 Task: Arrange a 3-hour wilderness survival and camping skills workshop for outdoor enthusiasts.
Action: Mouse moved to (543, 204)
Screenshot: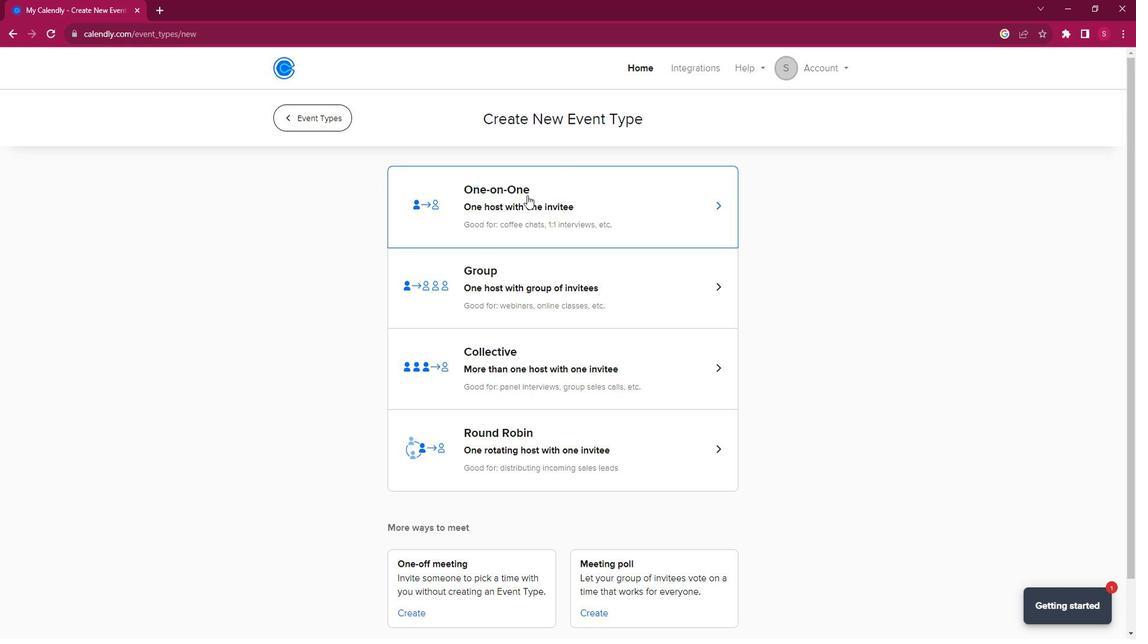 
Action: Mouse pressed left at (543, 204)
Screenshot: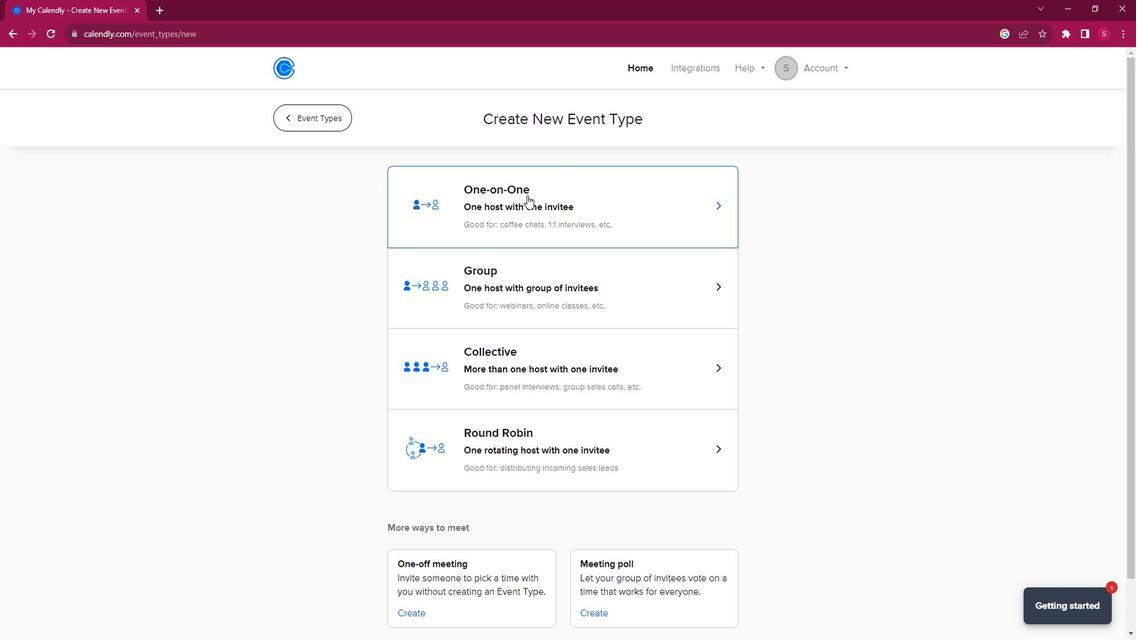 
Action: Mouse moved to (388, 301)
Screenshot: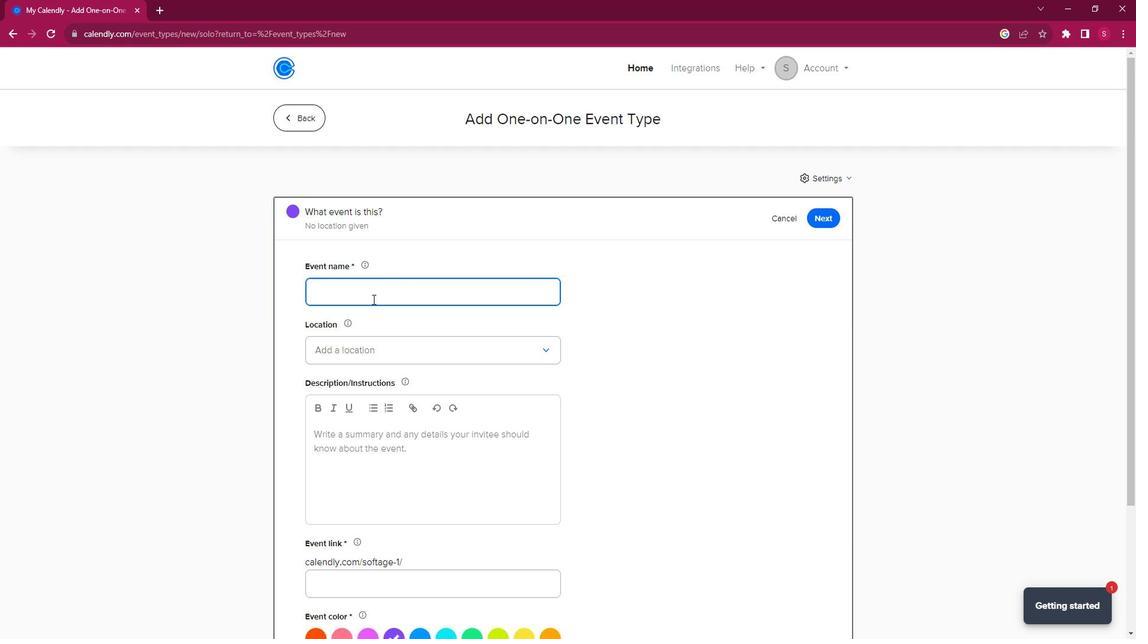 
Action: Key pressed <Key.shift>Camping<Key.space><Key.shift>Skills<Key.space><Key.shift>Mastery<Key.space>for<Key.space><Key.shift>Outdoor<Key.space><Key.shift><Key.shift><Key.shift><Key.shift><Key.shift><Key.shift><Key.shift><Key.shift><Key.shift><Key.shift><Key.shift>Enthusiasts
Screenshot: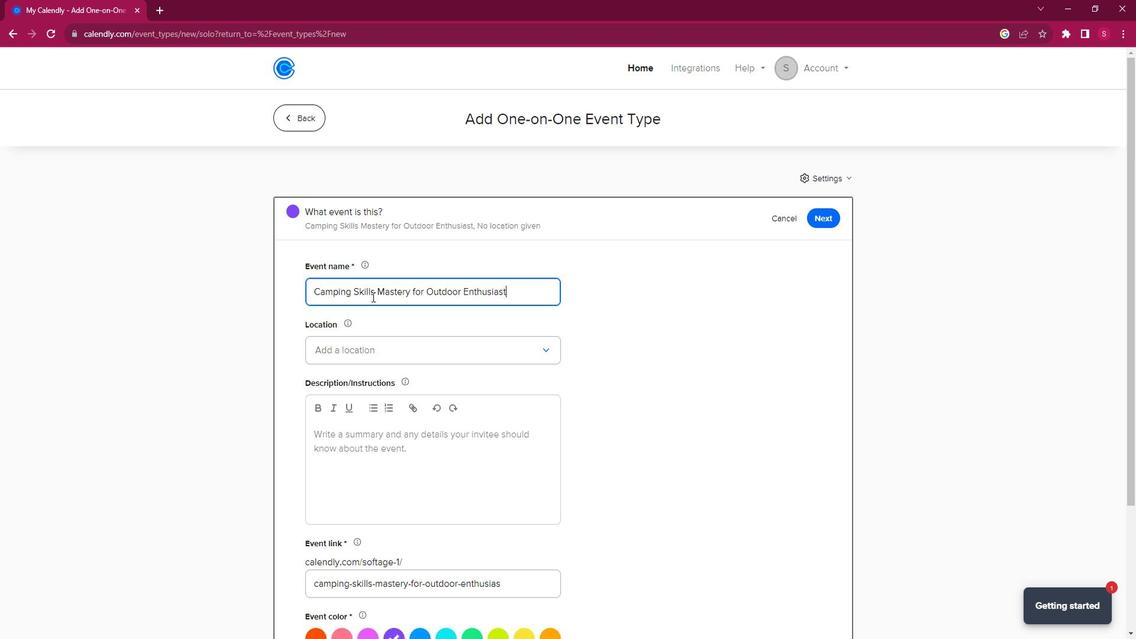 
Action: Mouse moved to (513, 358)
Screenshot: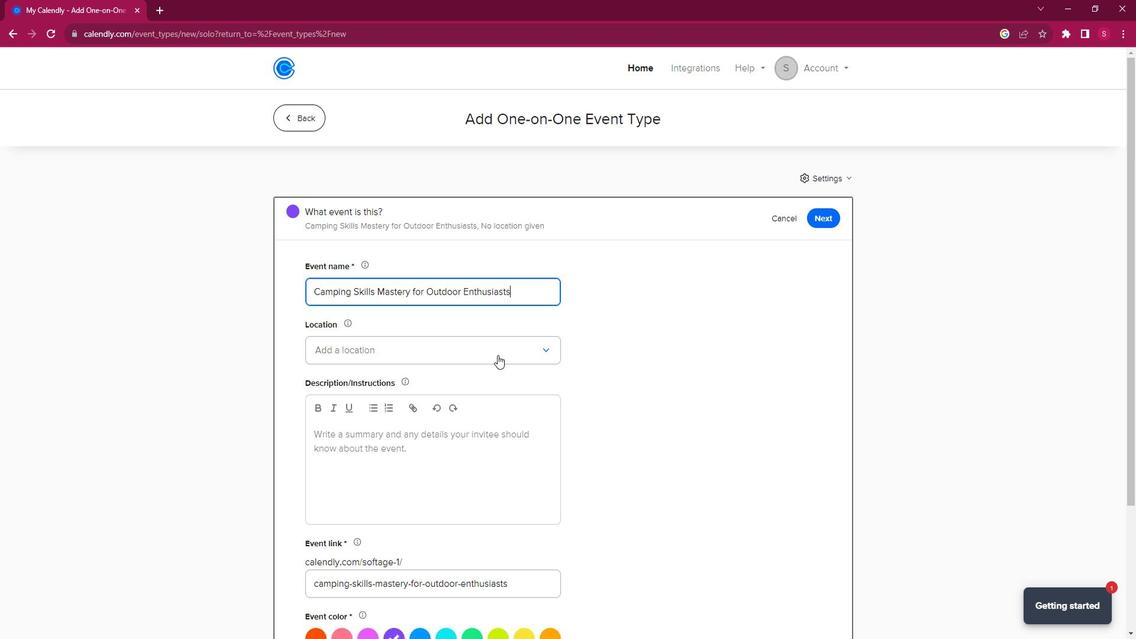
Action: Mouse pressed left at (513, 358)
Screenshot: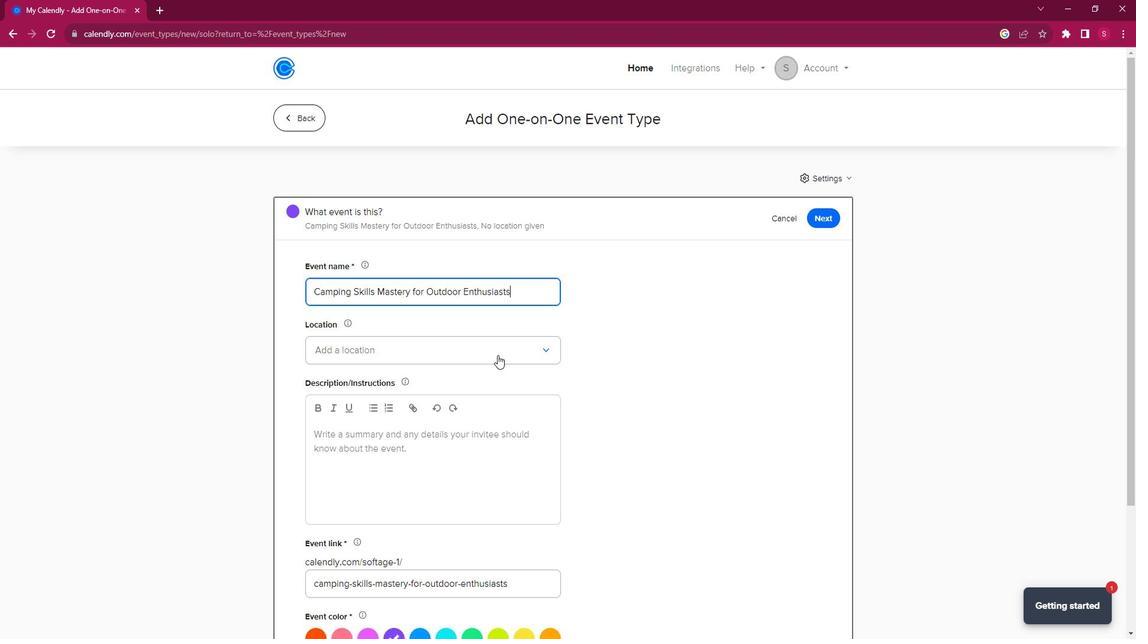 
Action: Mouse moved to (430, 393)
Screenshot: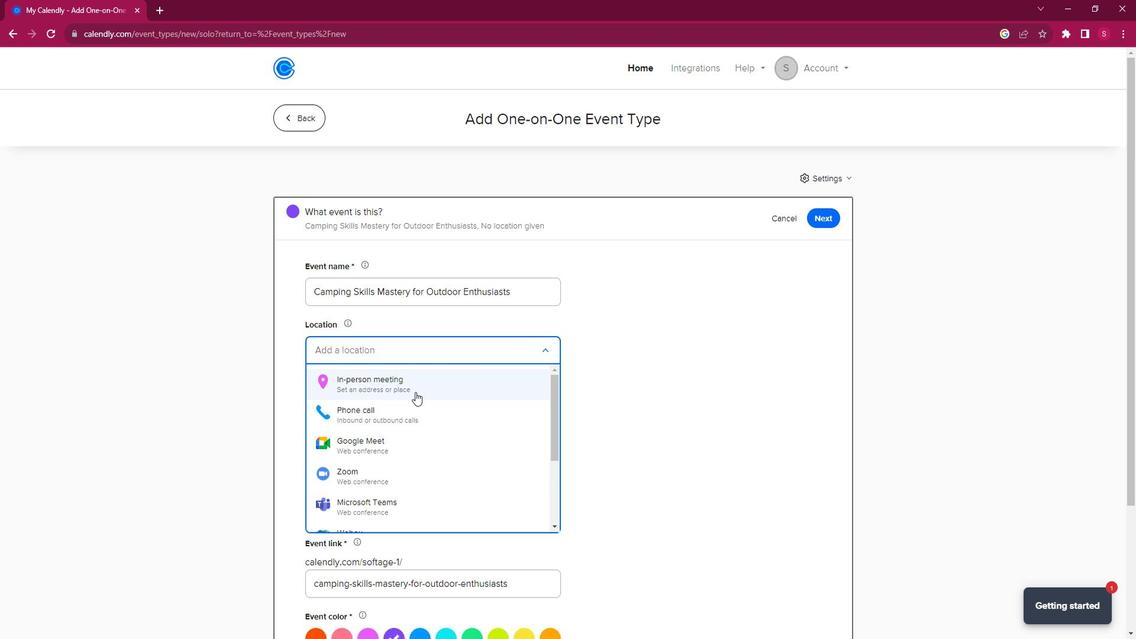 
Action: Mouse pressed left at (430, 393)
Screenshot: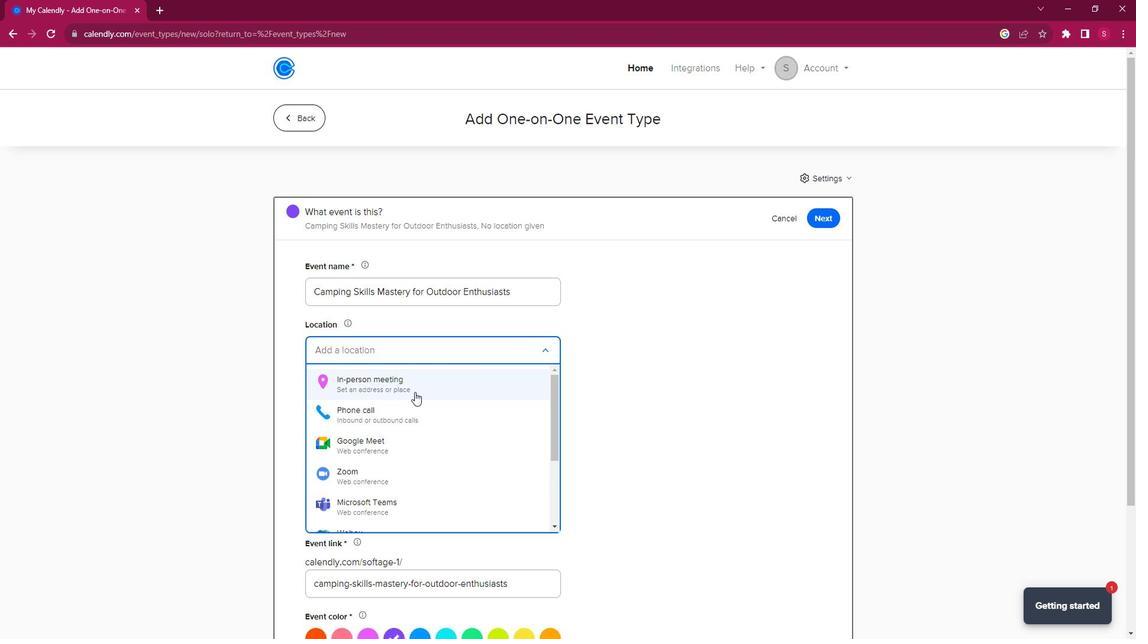 
Action: Mouse moved to (559, 215)
Screenshot: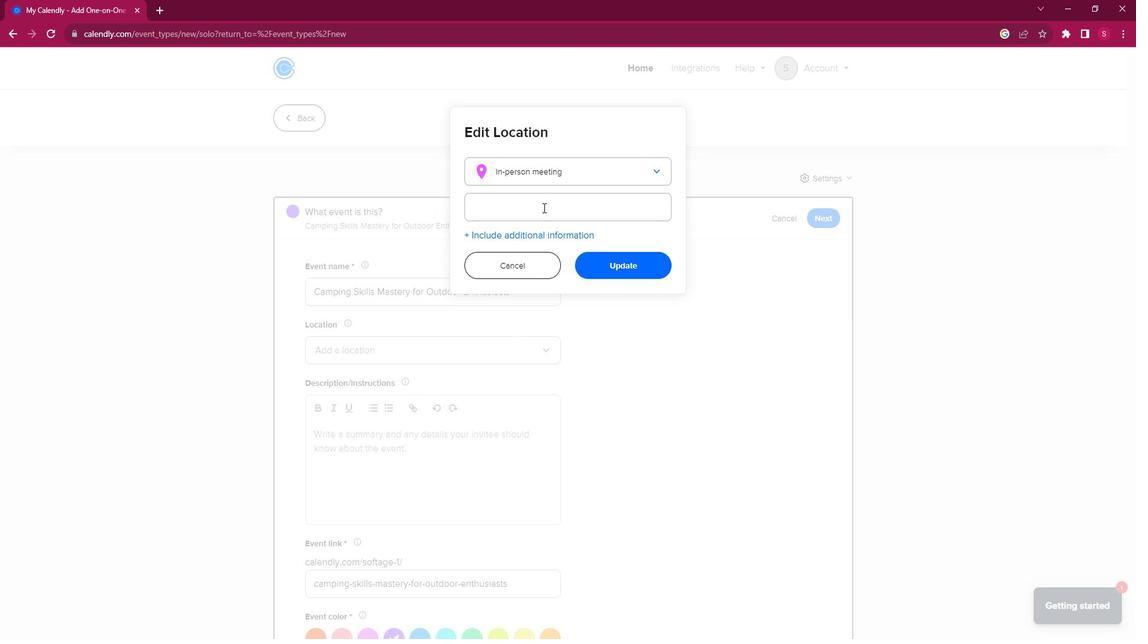 
Action: Mouse pressed left at (559, 215)
Screenshot: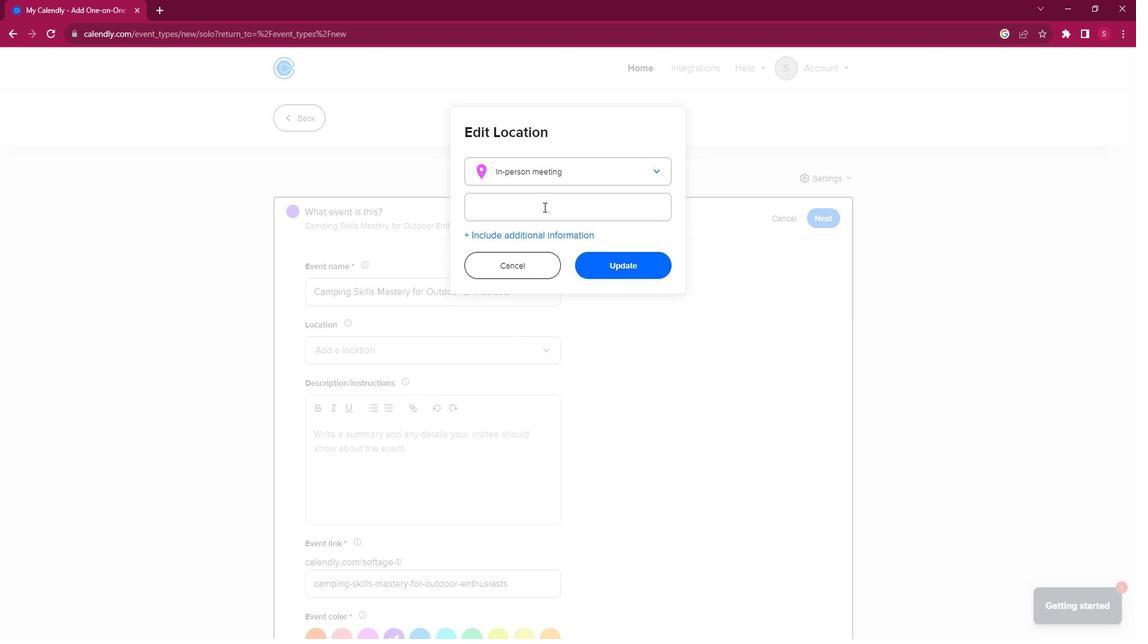 
Action: Key pressed <Key.shift><Key.shift><Key.shift><Key.shift><Key.shift><Key.shift><Key.shift><Key.shift><Key.shift><Key.shift><Key.shift><Key.shift><Key.shift><Key.shift><Key.shift><Key.shift><Key.shift><Key.shift><Key.shift><Key.shift><Key.shift><Key.shift><Key.shift><Key.shift><Key.shift><Key.shift><Key.shift><Key.shift><Key.shift><Key.shift><Key.shift><Key.shift><Key.shift><Key.shift><Key.shift><Key.shift><Key.shift><Key.shift><Key.shift><Key.shift><Key.shift><Key.shift><Key.shift><Key.shift><Key.shift><Key.shift><Key.shift><Key.shift><Key.shift><Key.shift><Key.shift><Key.shift><Key.shift><Key.shift><Key.shift><Key.shift><Key.shift><Key.shift><Key.shift><Key.shift><Key.shift><Key.shift><Key.shift><Key.shift><Key.shift>Wildland<Key.space><Key.shift>Adventure<Key.space><Key.shift><Key.shift><Key.shift><Key.shift>Camp,<Key.space>123<Key.space><Key.shift>Wilderness<Key.space><Key.shift>Way,<Key.space><Key.shift><Key.shift><Key.shift><Key.shift><Key.shift><Key.shift>Trailsville,<Key.space><Key.shift><Key.shift>CA<Key.space>54321<Key.space><Key.backspace>,<Key.space><Key.shift><Key.shift><Key.shift><Key.shift><Key.shift><Key.shift>United<Key.space><Key.shift><Key.shift><Key.shift><Key.shift><Key.shift><Key.shift><Key.shift><Key.shift><Key.shift><Key.shift><Key.shift><Key.shift><Key.shift><Key.shift><Key.shift><Key.shift><Key.shift><Key.shift><Key.shift><Key.shift>States
Screenshot: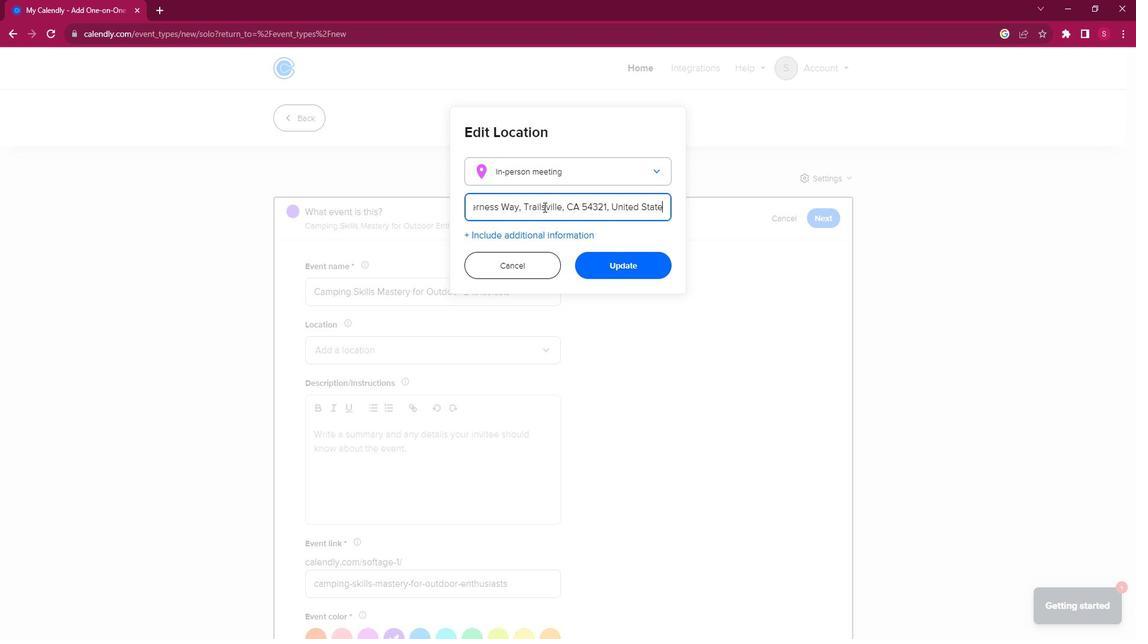 
Action: Mouse moved to (632, 271)
Screenshot: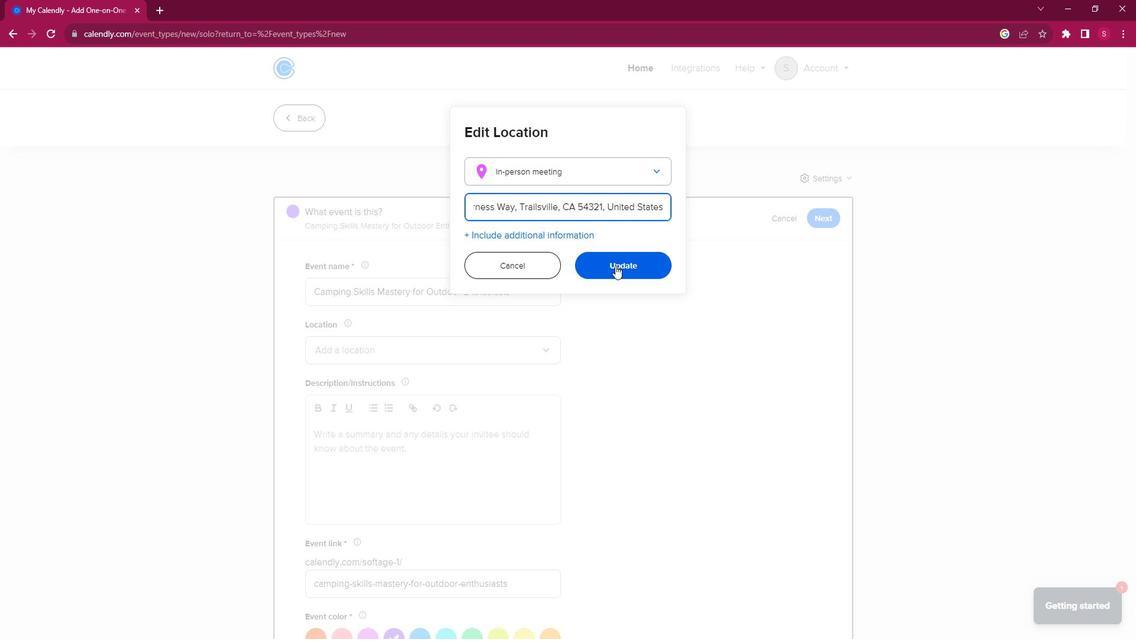 
Action: Mouse pressed left at (632, 271)
Screenshot: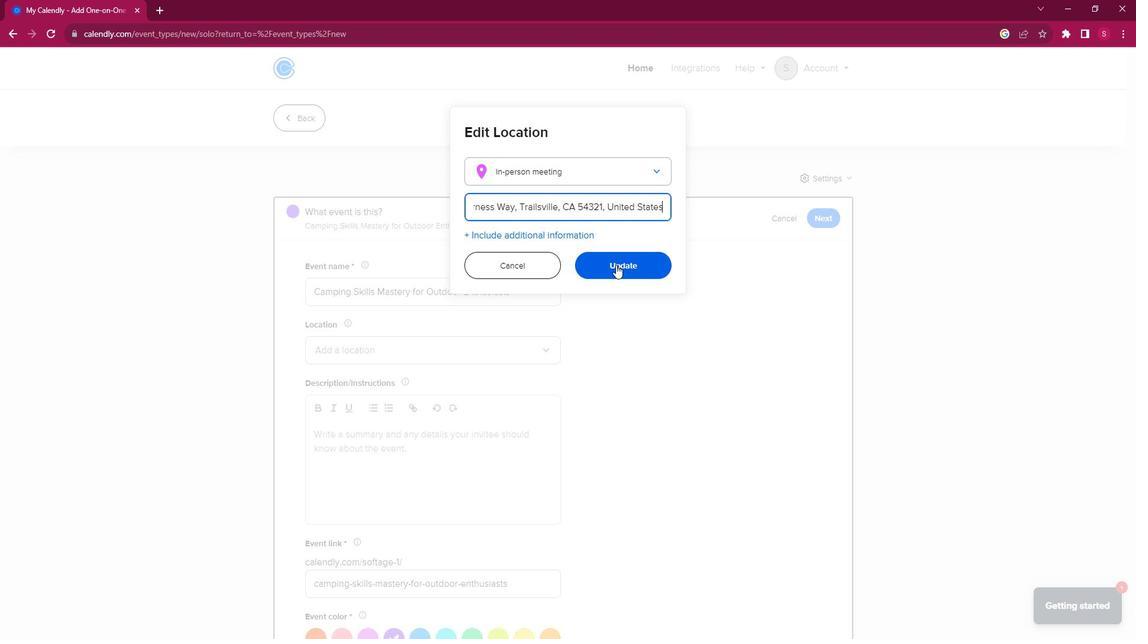 
Action: Mouse moved to (408, 475)
Screenshot: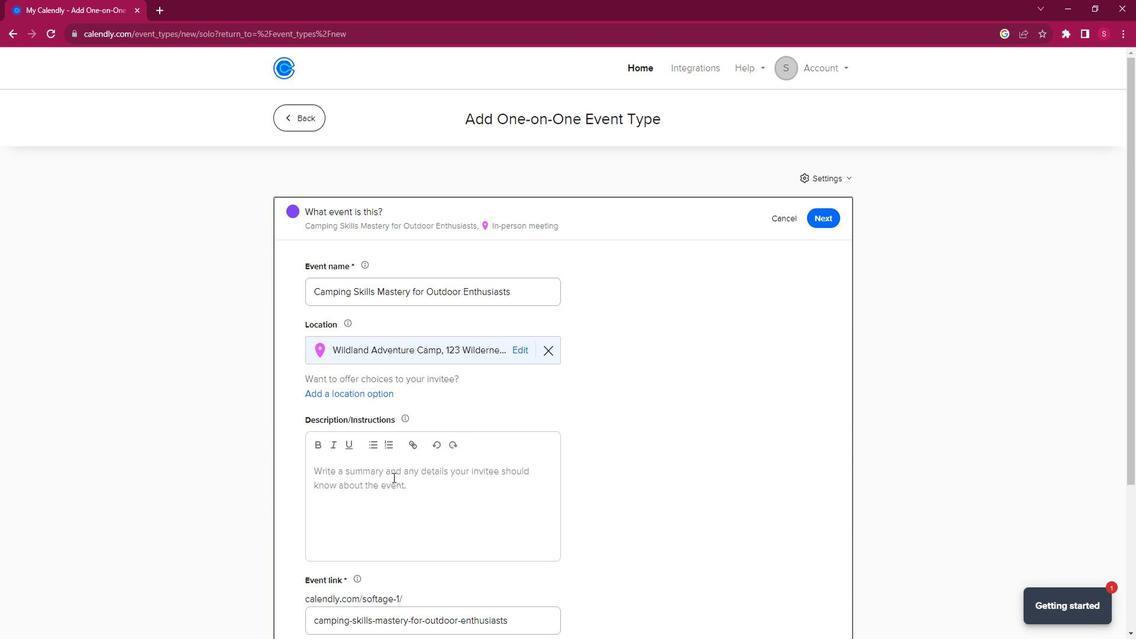 
Action: Mouse pressed left at (408, 475)
Screenshot: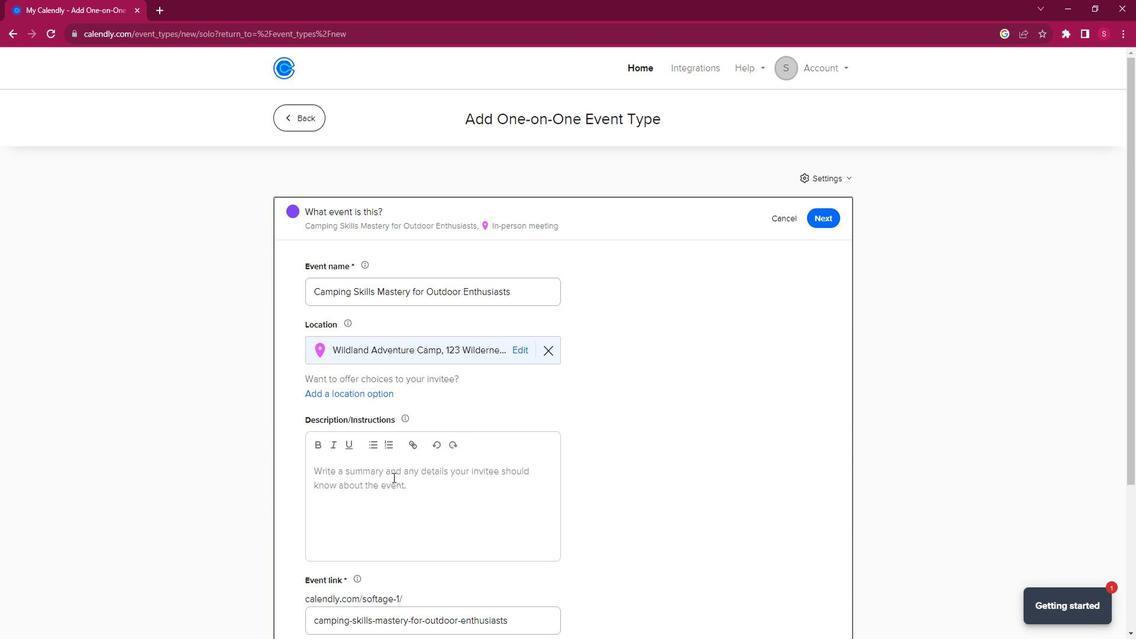 
Action: Key pressed <Key.shift>Join<Key.space>us<Key.space>a<Key.backspace>for<Key.space>an<Key.space>exciting<Key.space>wilderness<Key.space>survival<Key.space>and<Key.space>camping<Key.space>skills<Key.space>workshop<Key.space>designed<Key.space>for<Key.space>our<Key.backspace>tdoor<Key.space>enthusiasts<Key.space>looking<Key.space>to<Key.space>expand<Key.space>their<Key.space>knowledge<Key.space>and<Key.space>abilities<Key.space>in<Key.space>the<Key.space>great<Key.space>outdoors,<Key.space><Key.backspace><Key.backspace>.<Key.space><Key.shift><Key.shift><Key.shift><Key.shift><Key.shift><Key.shift><Key.shift><Key.shift><Key.shift><Key.shift><Key.shift><Key.shift><Key.shift><Key.shift><Key.shift><Key.shift><Key.shift><Key.shift><Key.shift><Key.shift><Key.shift><Key.shift><Key.shift><Key.shift><Key.shift><Key.shift><Key.shift><Key.shift><Key.shift><Key.shift><Key.shift><Key.shift><Key.shift><Key.shift><Key.shift><Key.shift><Key.shift><Key.shift><Key.shift><Key.shift><Key.shift>Led<Key.space>by<Key.space>experienced<Key.space>wildness<Key.left><Key.left><Key.left><Key.left>er<Key.down><Key.space>experts,<Key.space>this<Key.space>workshop<Key.space>will<Key.space>teach<Key.space>you<Key.space>essential<Key.space>survival<Key.space>techniques<Key.space>and<Key.space>camping<Key.space>skills<Key.space>that<Key.space>will<Key.space>boost<Key.space>your<Key.space>conid<Key.backspace><Key.backspace>fidence<Key.space>and<Key.space>pe<Key.backspace>reparedness<Key.space>for<Key.space>your<Key.space>nee<Key.backspace>xt<Key.space>outdoor<Key.space>adventure.
Screenshot: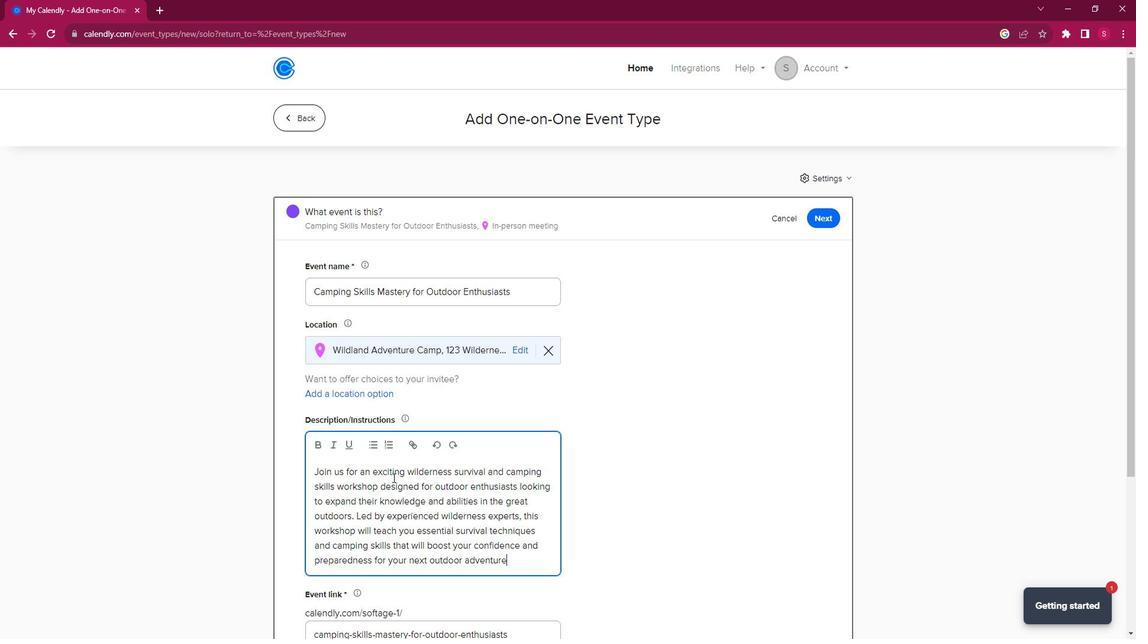 
Action: Mouse moved to (505, 472)
Screenshot: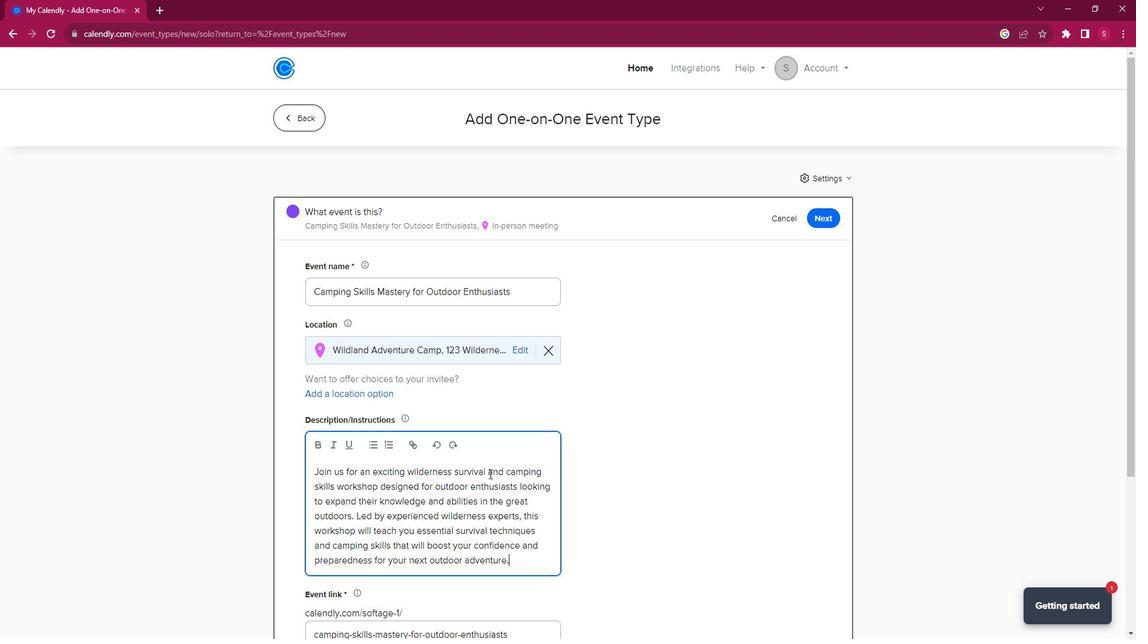 
Action: Mouse scrolled (505, 471) with delta (0, 0)
Screenshot: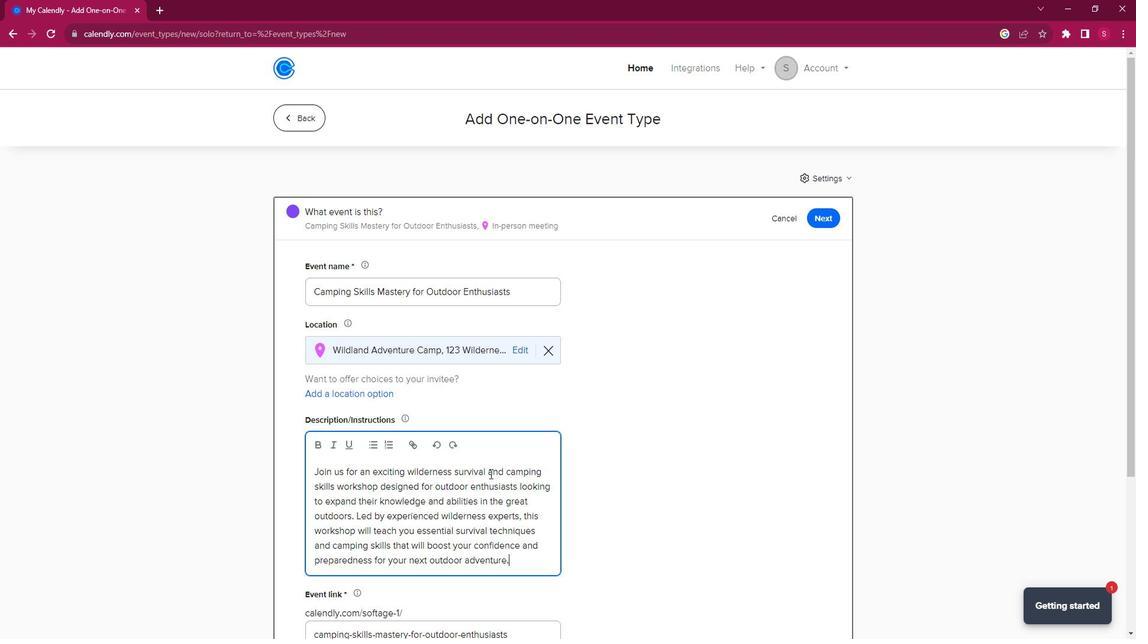 
Action: Mouse scrolled (505, 471) with delta (0, 0)
Screenshot: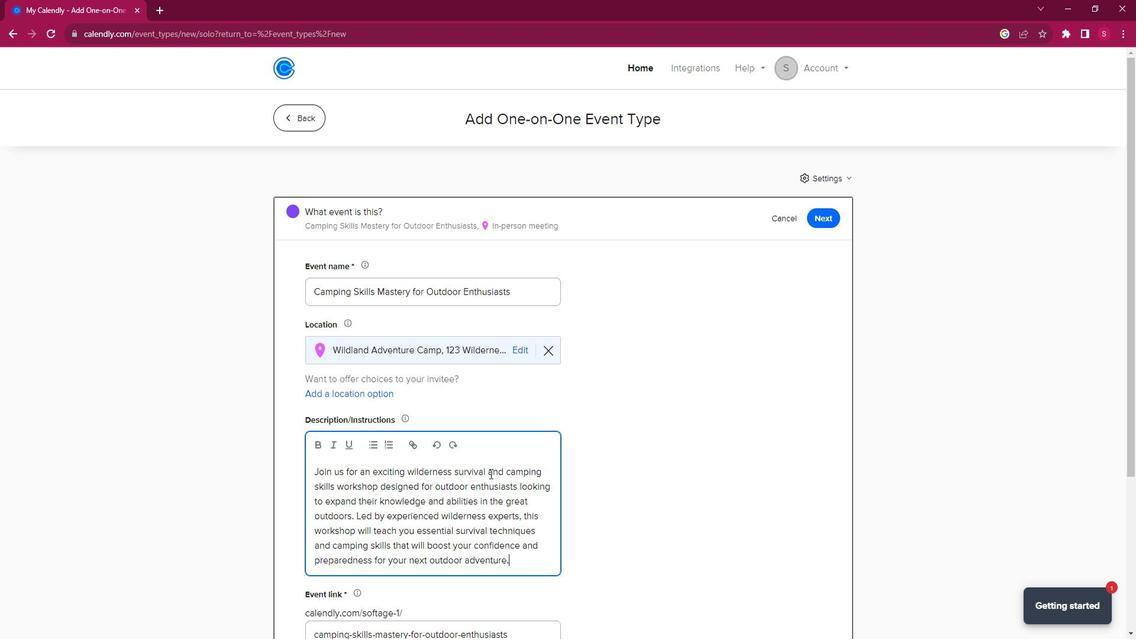 
Action: Mouse scrolled (505, 471) with delta (0, 0)
Screenshot: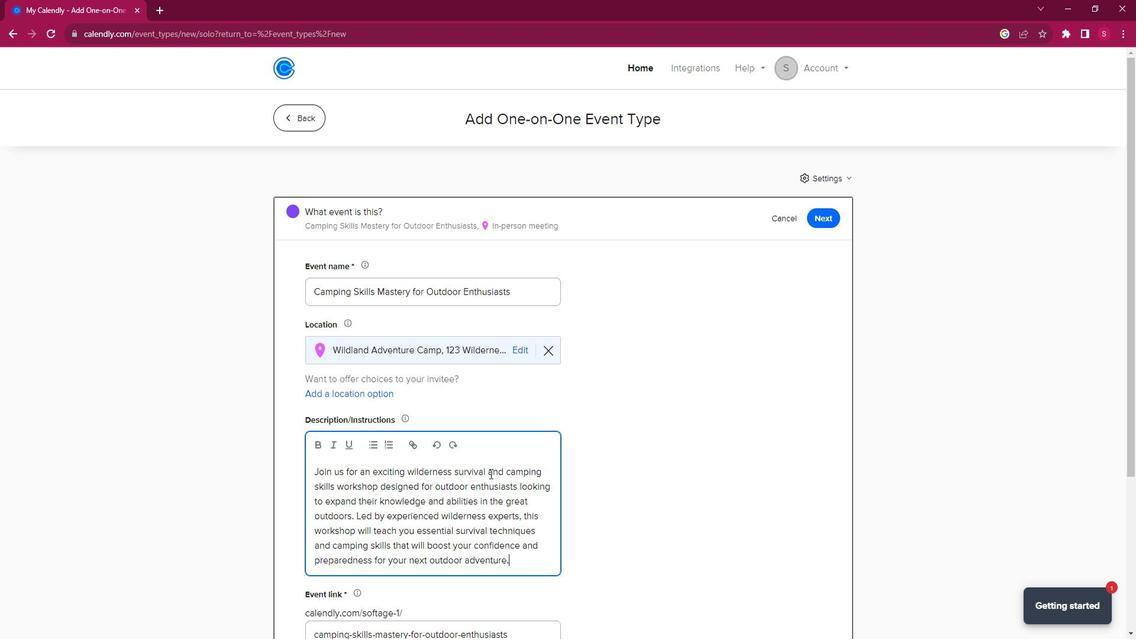 
Action: Mouse scrolled (505, 471) with delta (0, 0)
Screenshot: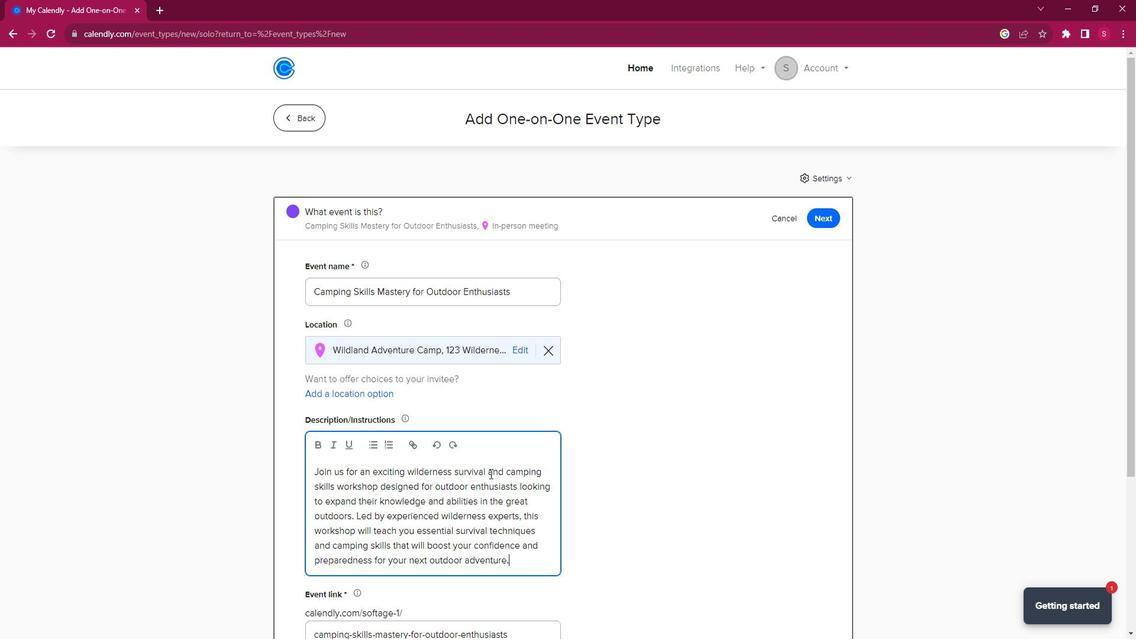 
Action: Mouse moved to (436, 474)
Screenshot: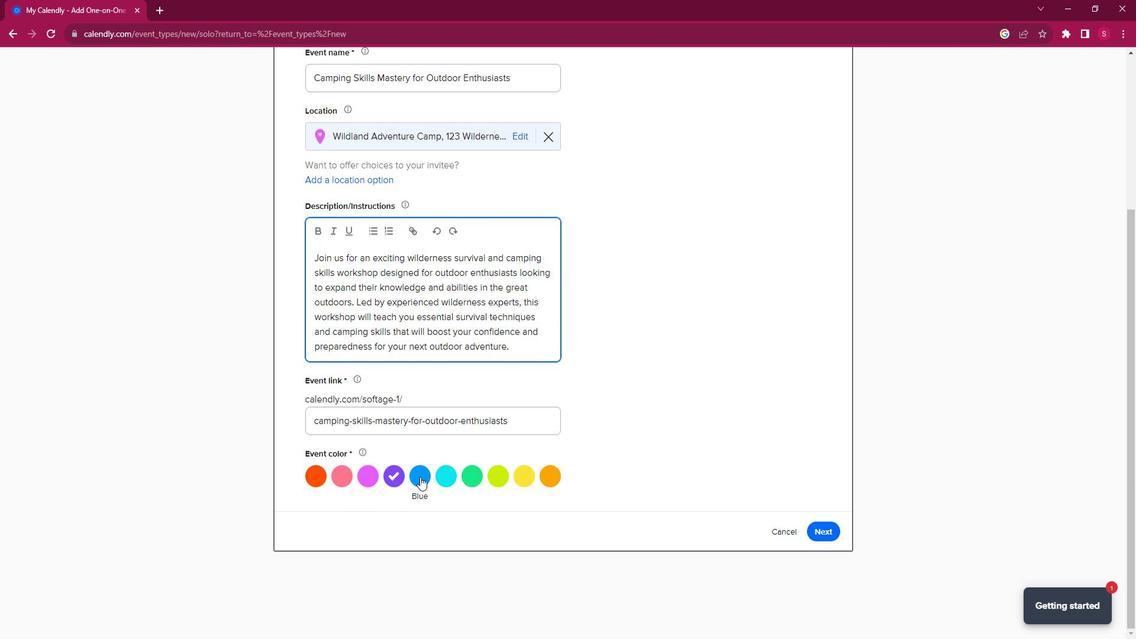 
Action: Mouse pressed left at (436, 474)
Screenshot: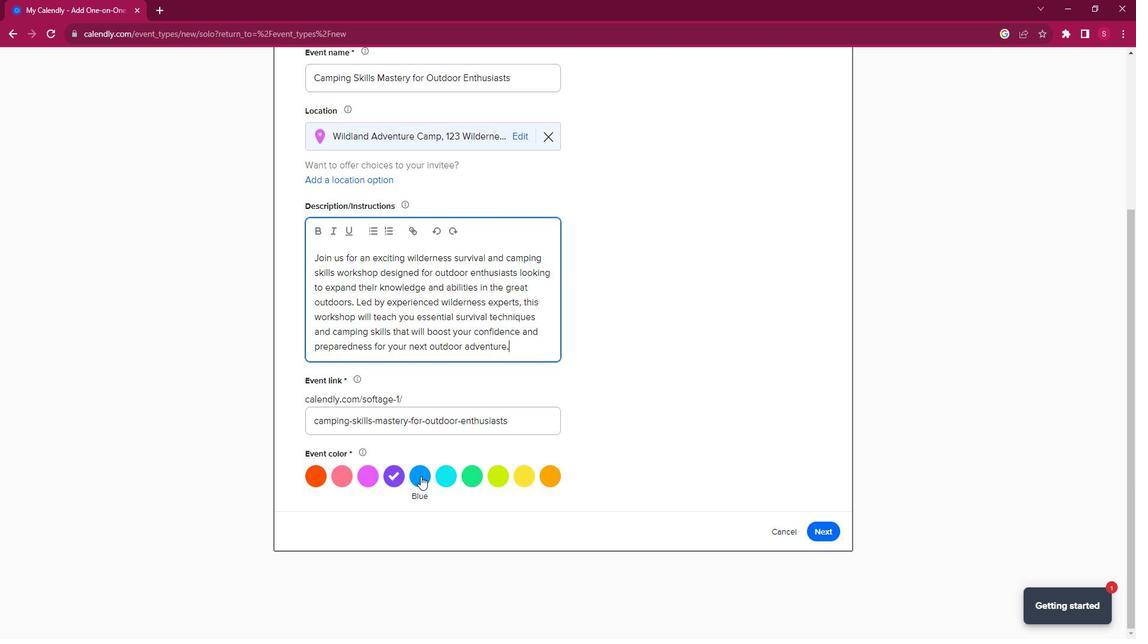 
Action: Mouse moved to (845, 529)
Screenshot: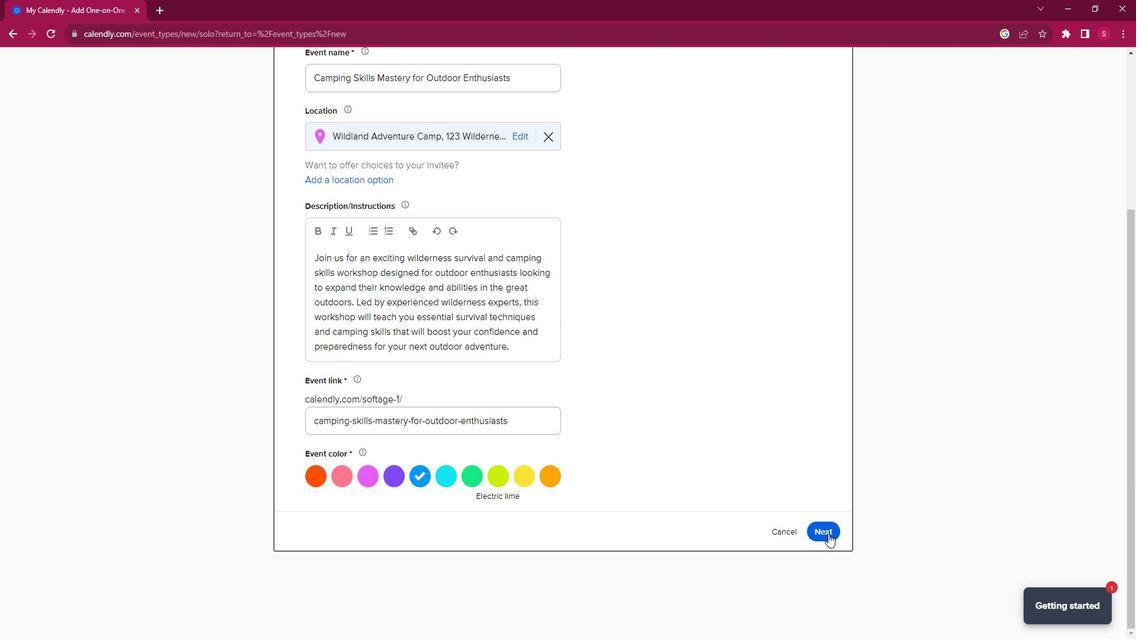 
Action: Mouse pressed left at (845, 529)
Screenshot: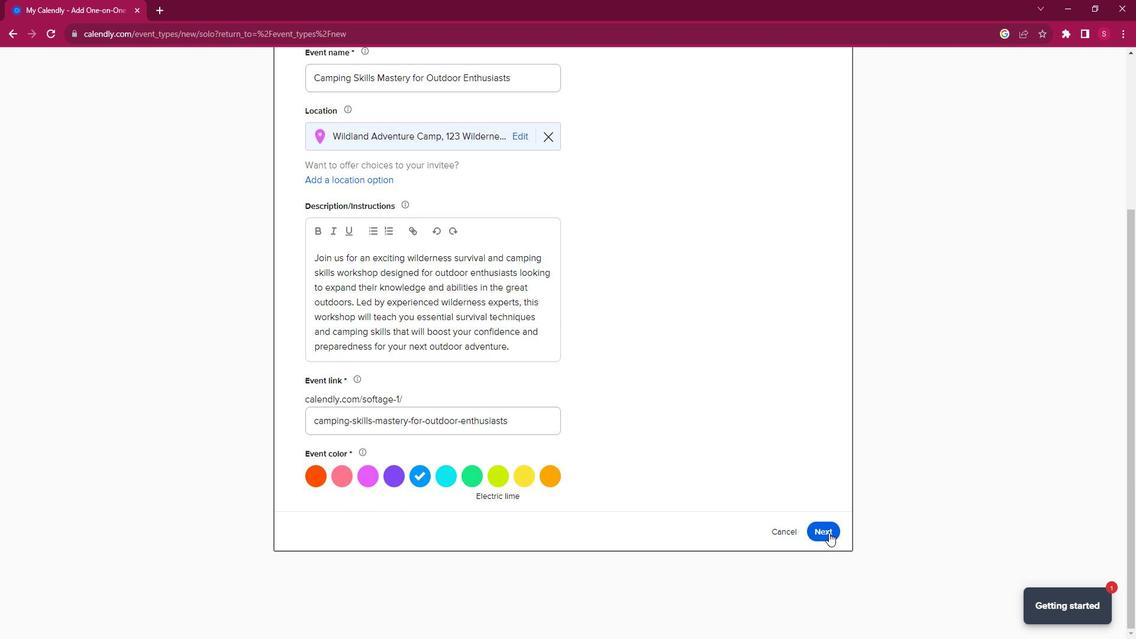 
Action: Mouse moved to (552, 310)
Screenshot: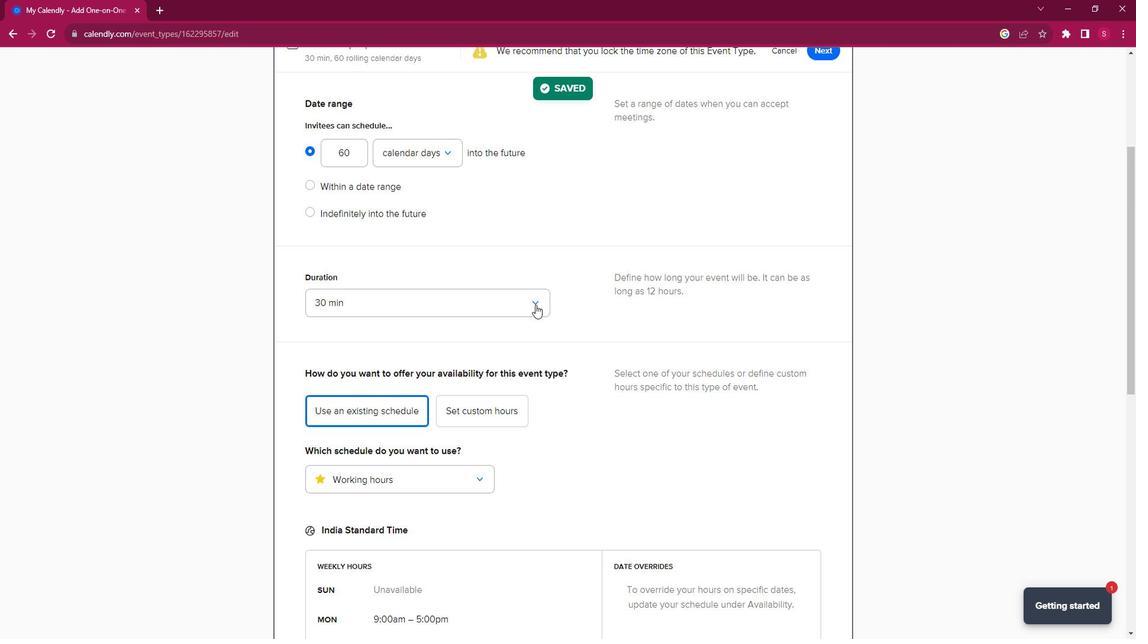 
Action: Mouse pressed left at (552, 310)
Screenshot: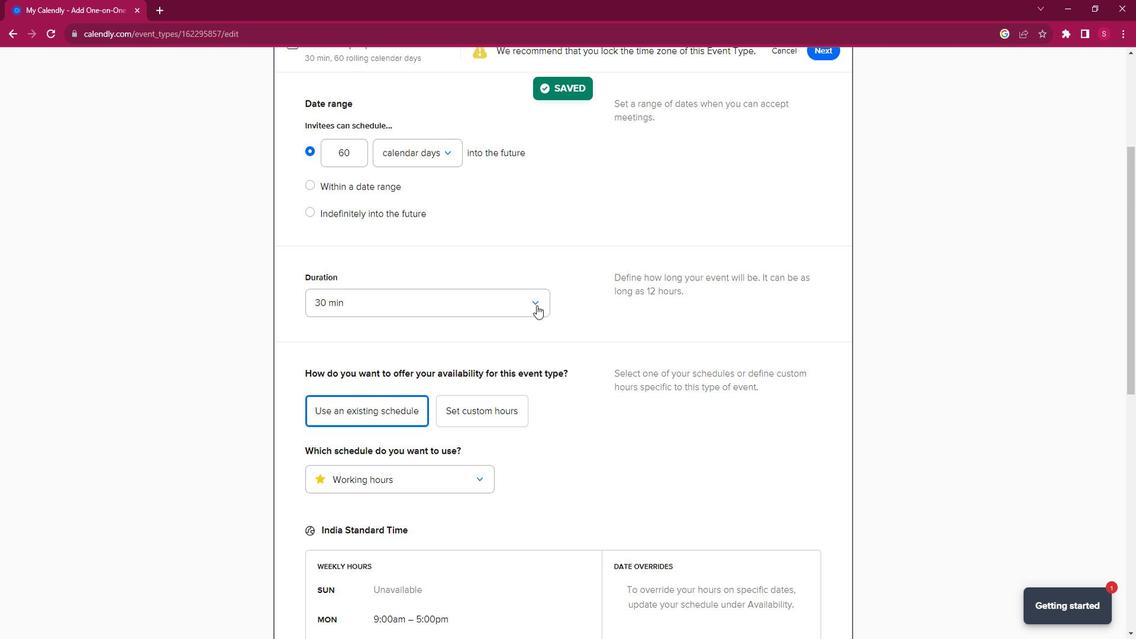 
Action: Mouse moved to (351, 431)
Screenshot: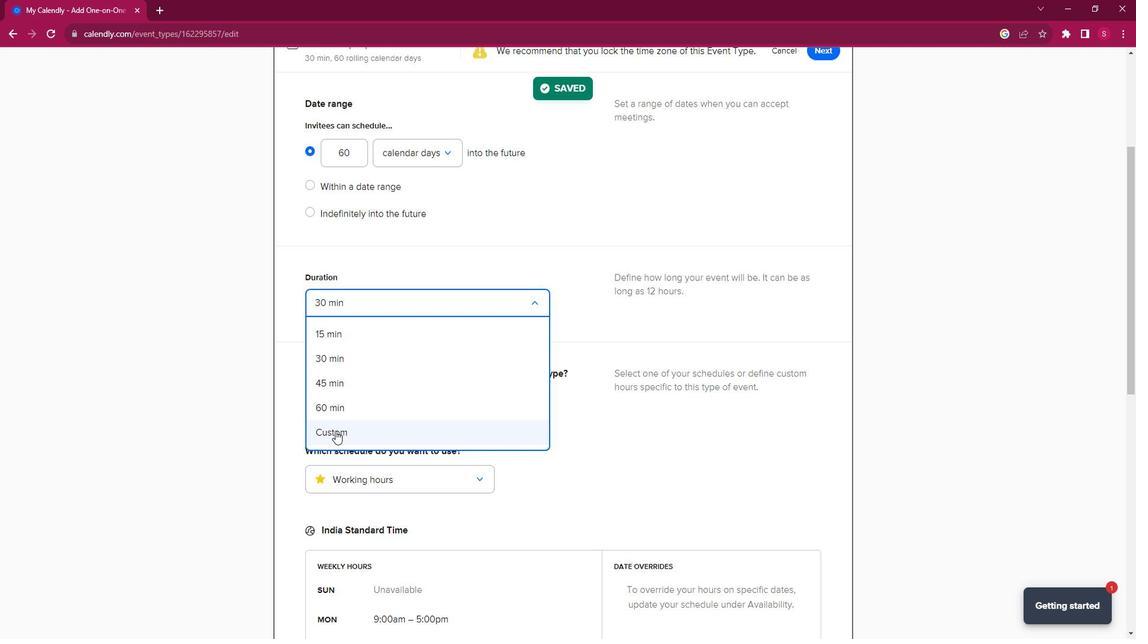 
Action: Mouse pressed left at (351, 431)
Screenshot: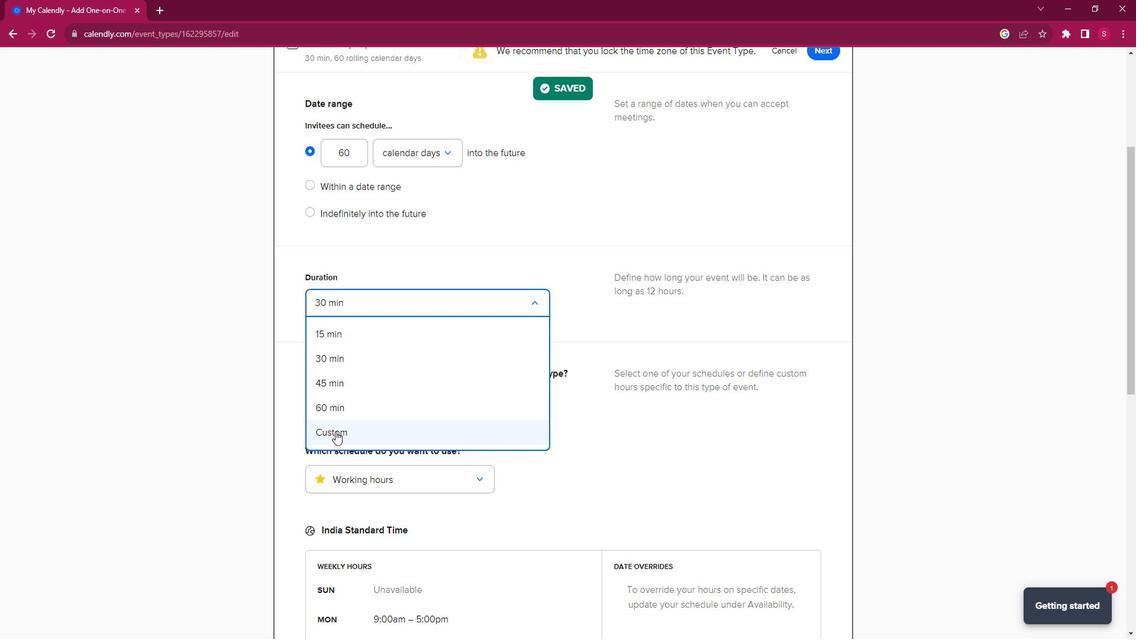 
Action: Mouse moved to (417, 344)
Screenshot: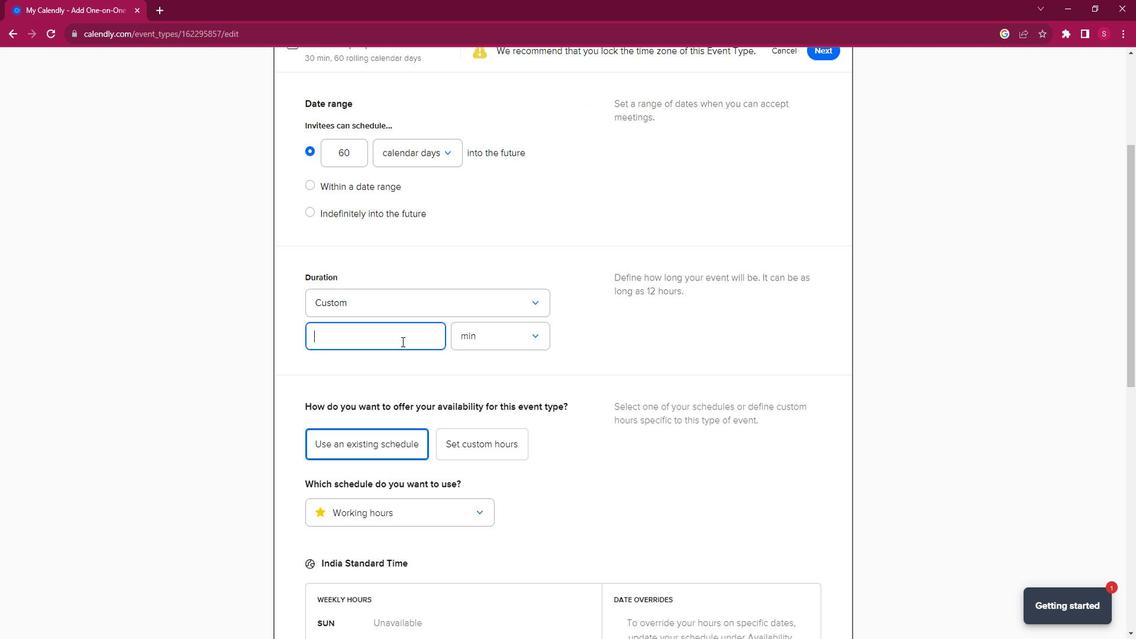 
Action: Key pressed 3
Screenshot: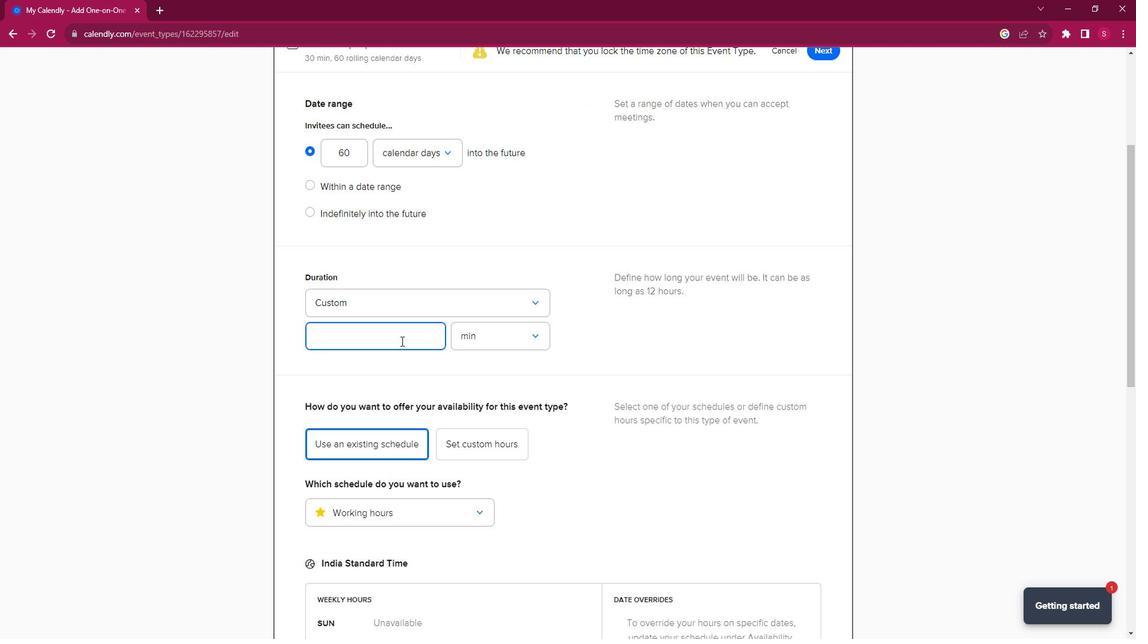 
Action: Mouse moved to (549, 343)
Screenshot: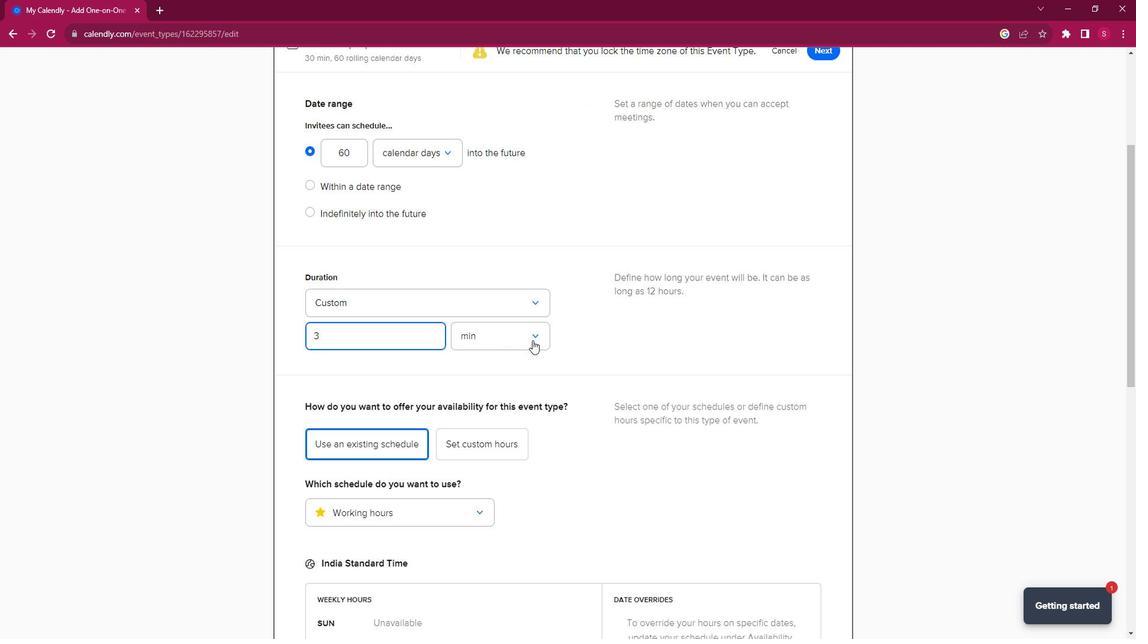 
Action: Mouse pressed left at (549, 343)
Screenshot: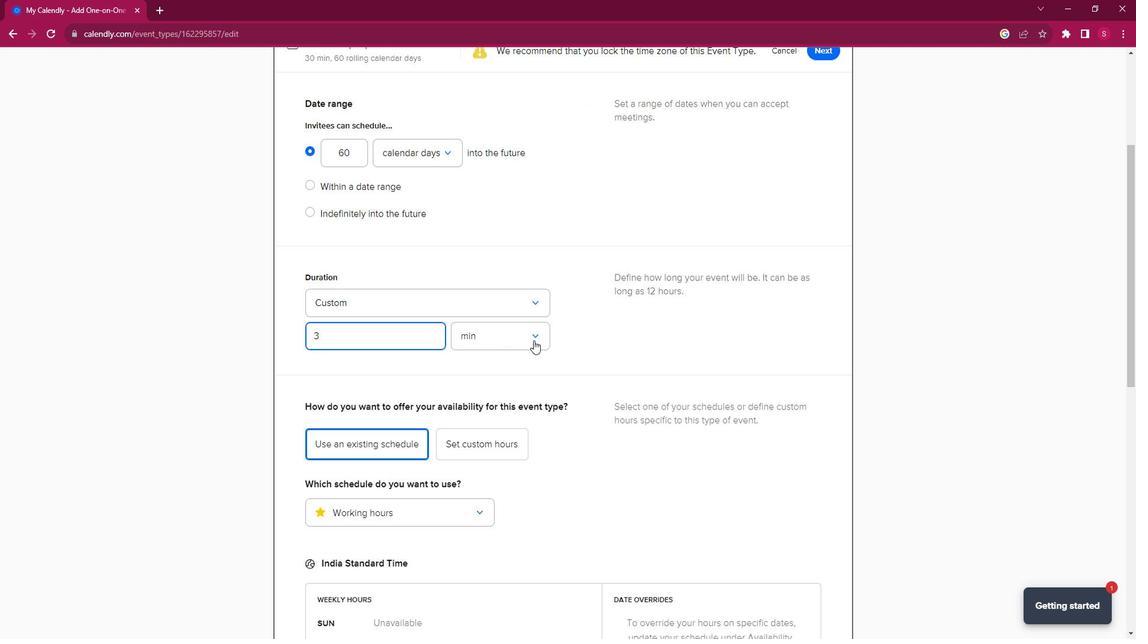 
Action: Mouse moved to (507, 398)
Screenshot: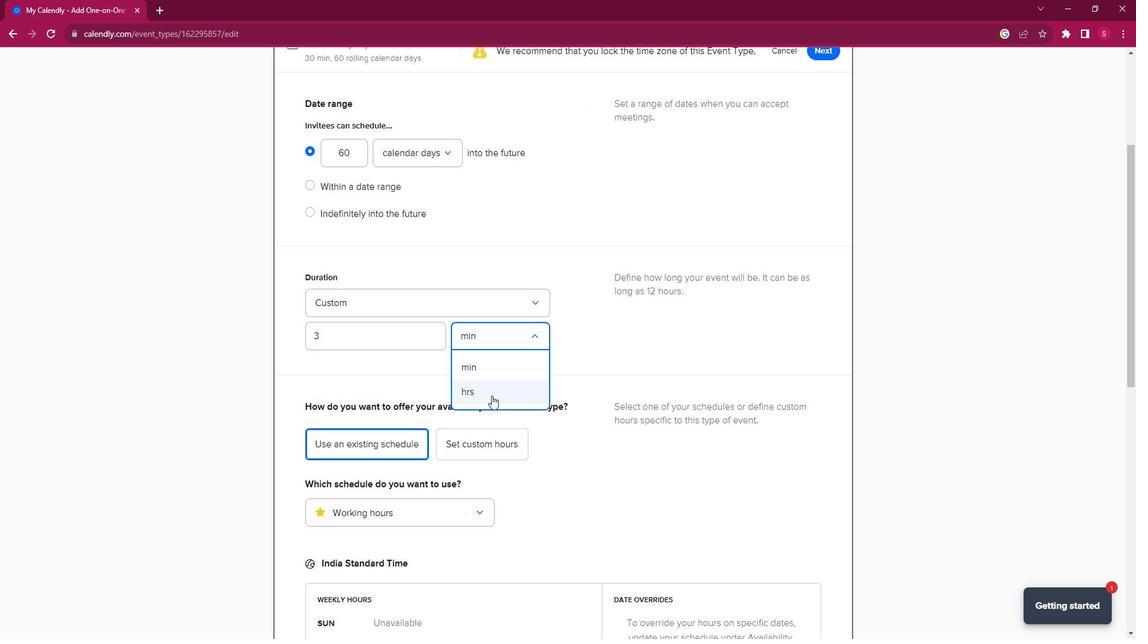 
Action: Mouse pressed left at (507, 398)
Screenshot: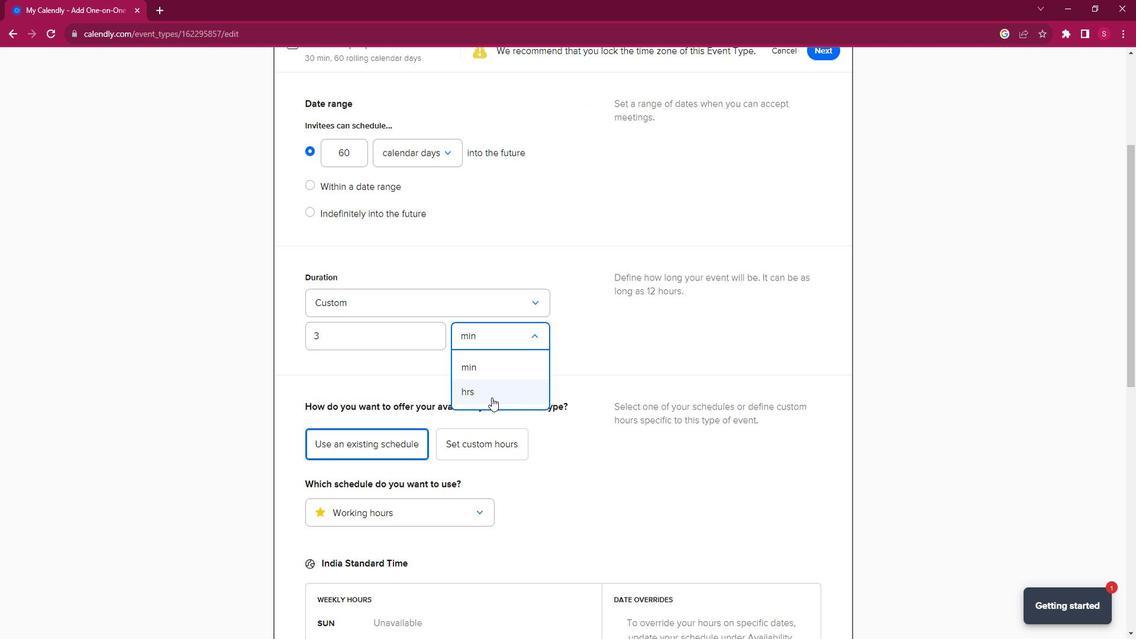 
Action: Mouse moved to (707, 346)
Screenshot: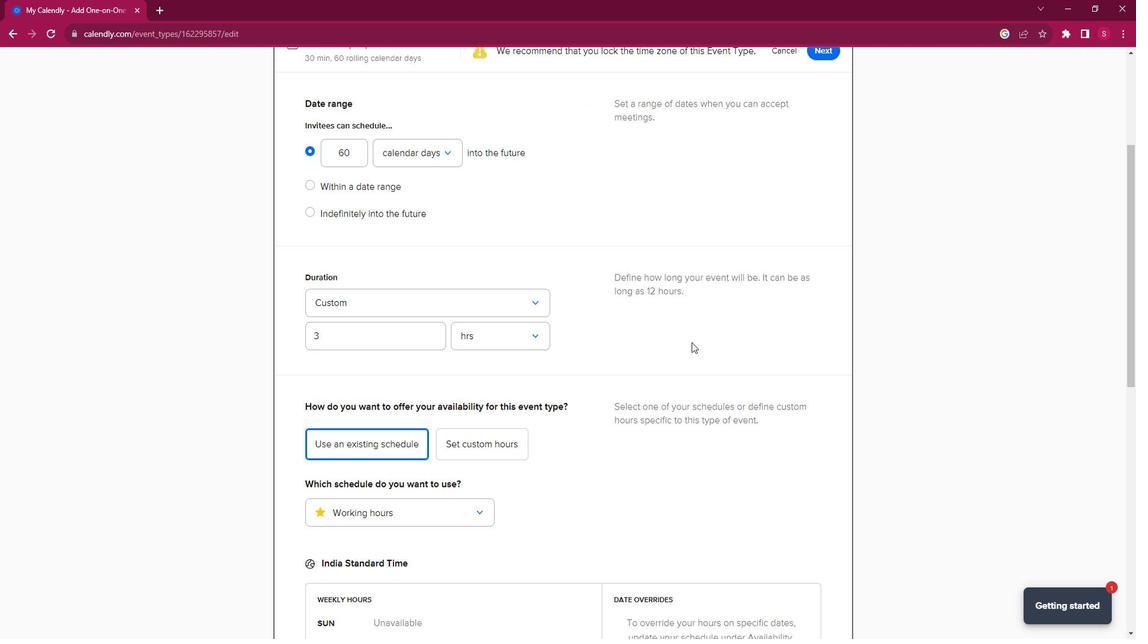 
Action: Mouse scrolled (707, 346) with delta (0, 0)
Screenshot: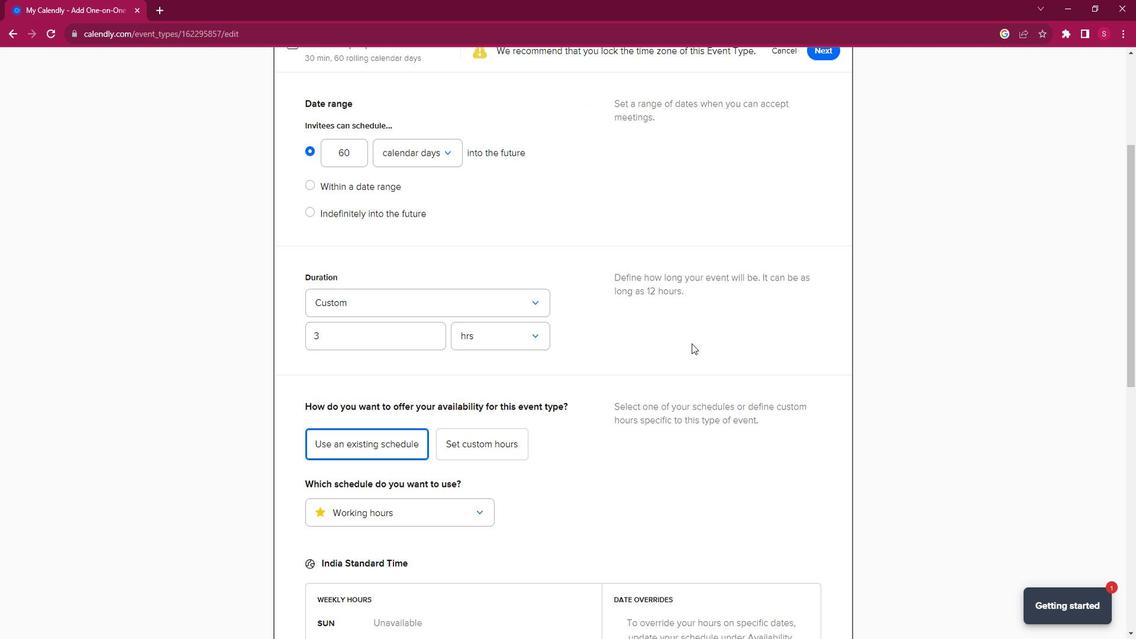 
Action: Mouse scrolled (707, 346) with delta (0, 0)
Screenshot: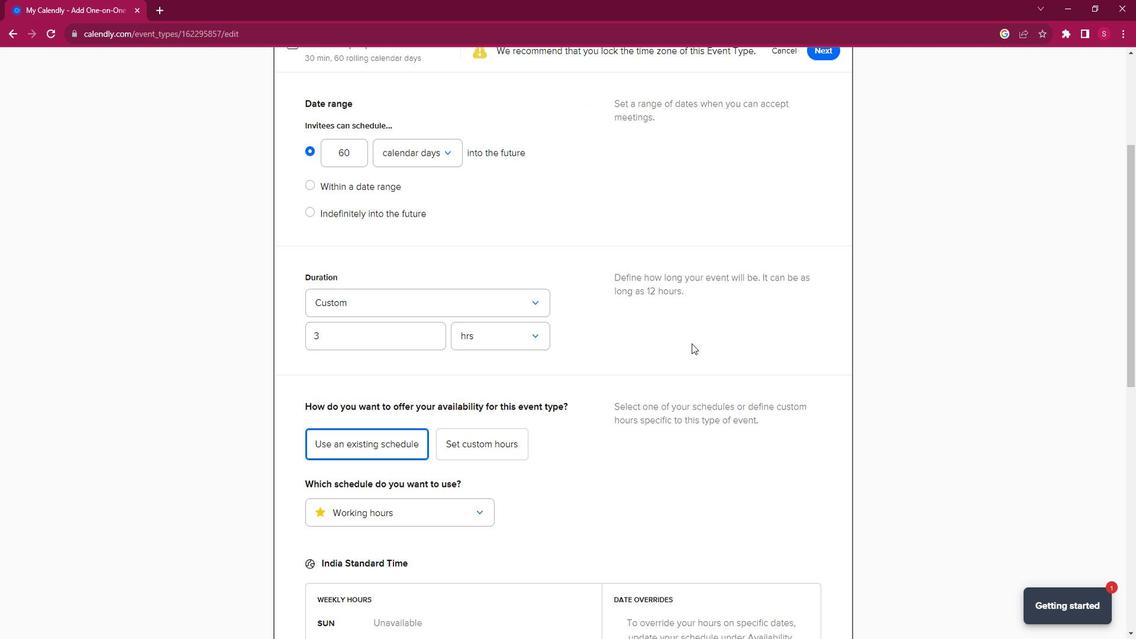 
Action: Mouse scrolled (707, 346) with delta (0, 0)
Screenshot: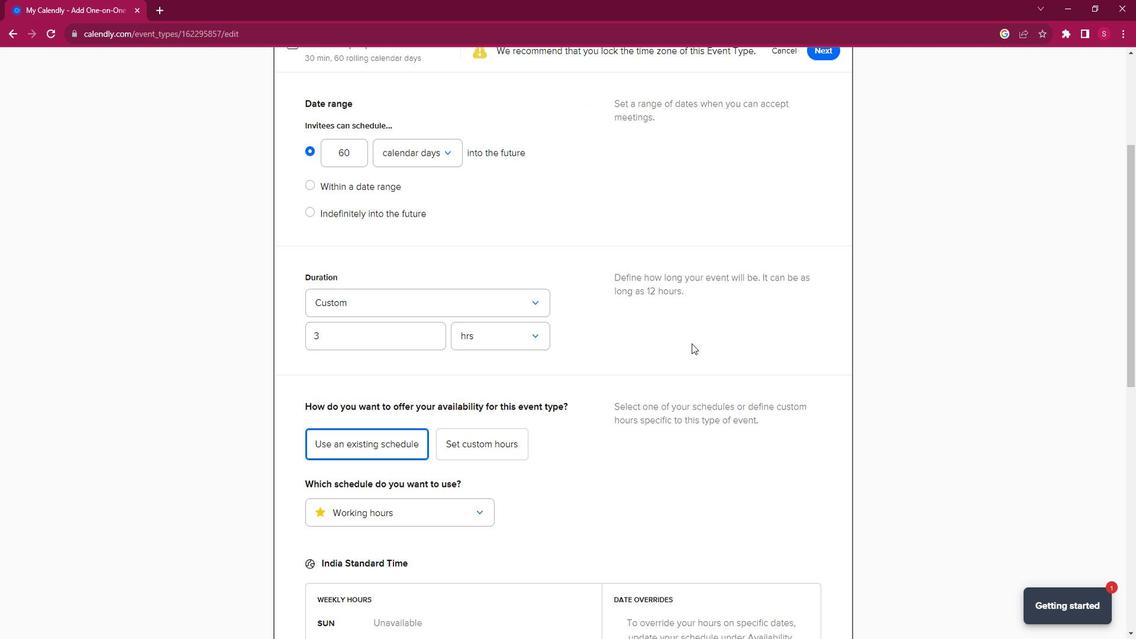 
Action: Mouse scrolled (707, 346) with delta (0, 0)
Screenshot: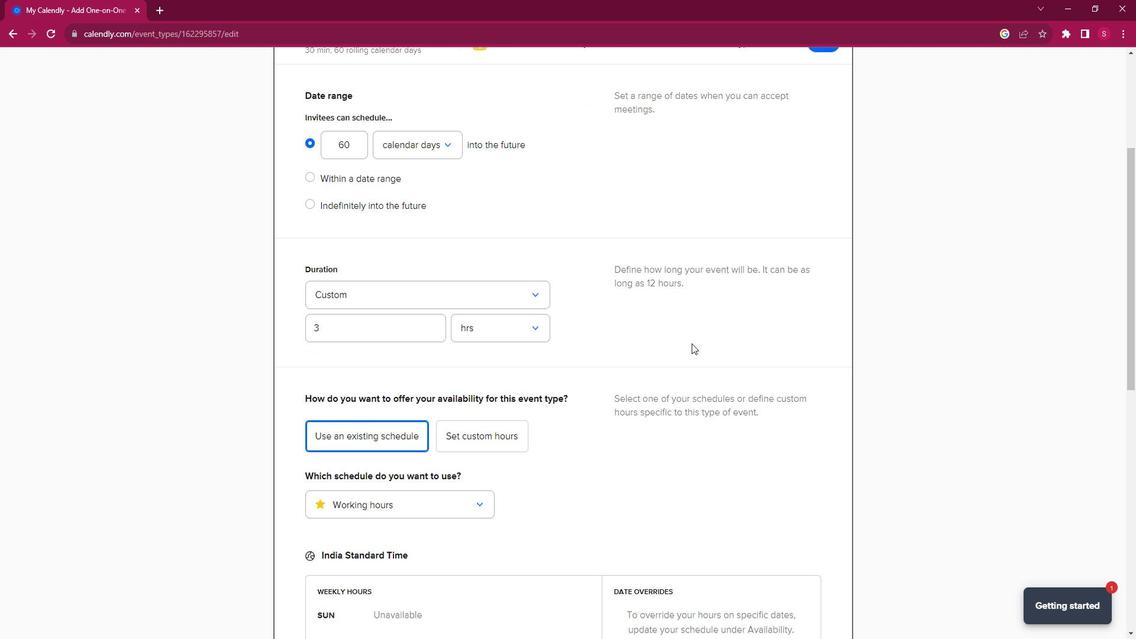 
Action: Mouse moved to (710, 346)
Screenshot: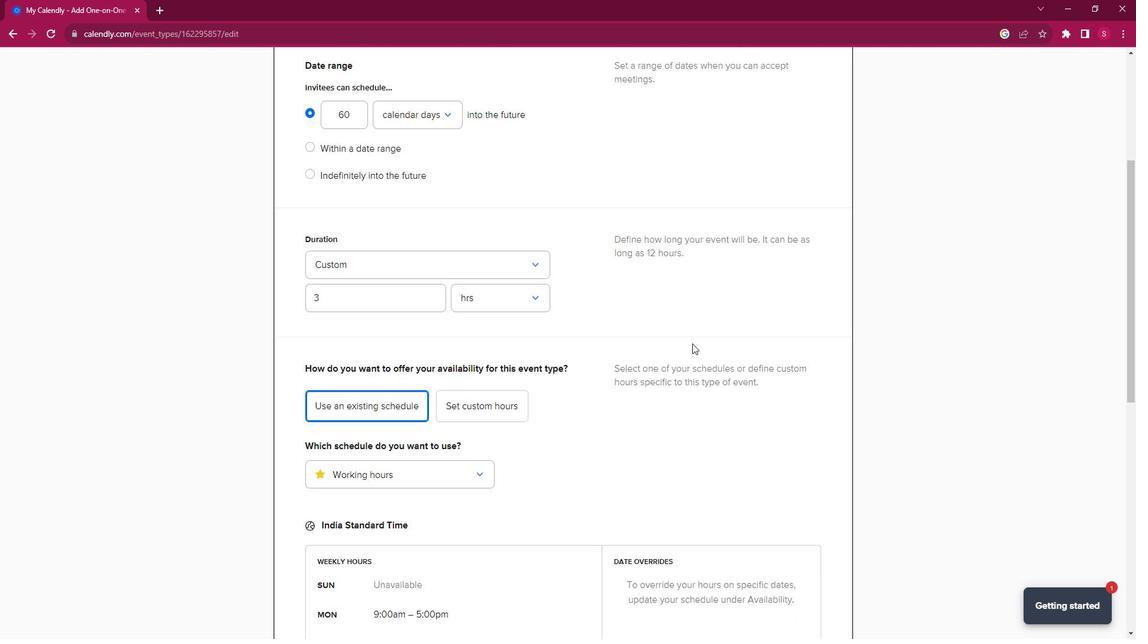 
Action: Mouse scrolled (710, 346) with delta (0, 0)
Screenshot: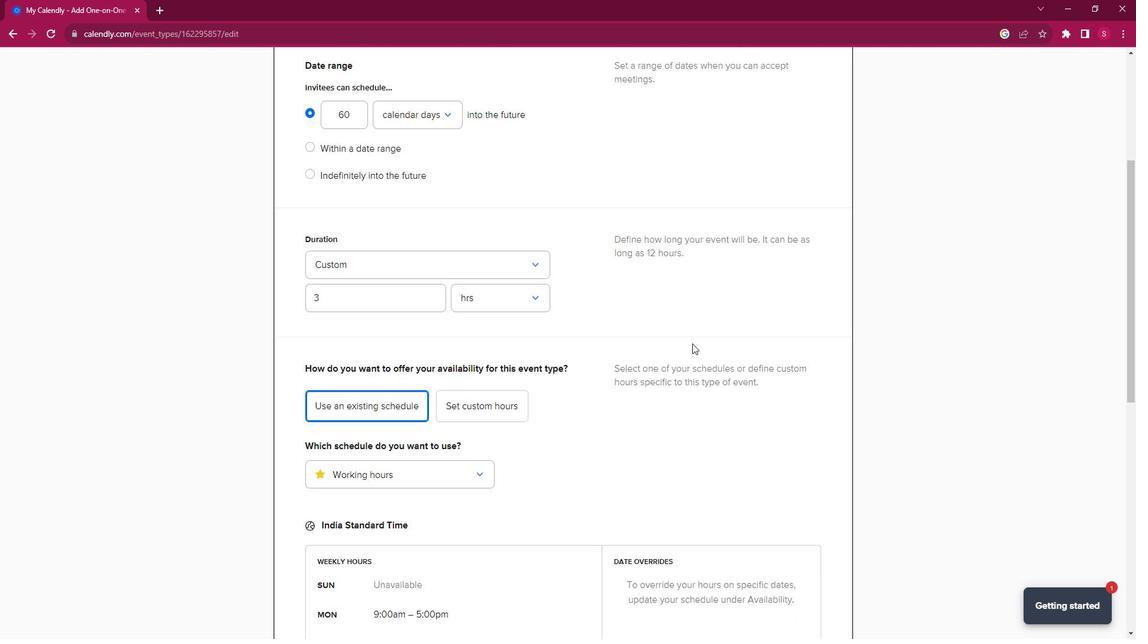 
Action: Mouse moved to (720, 346)
Screenshot: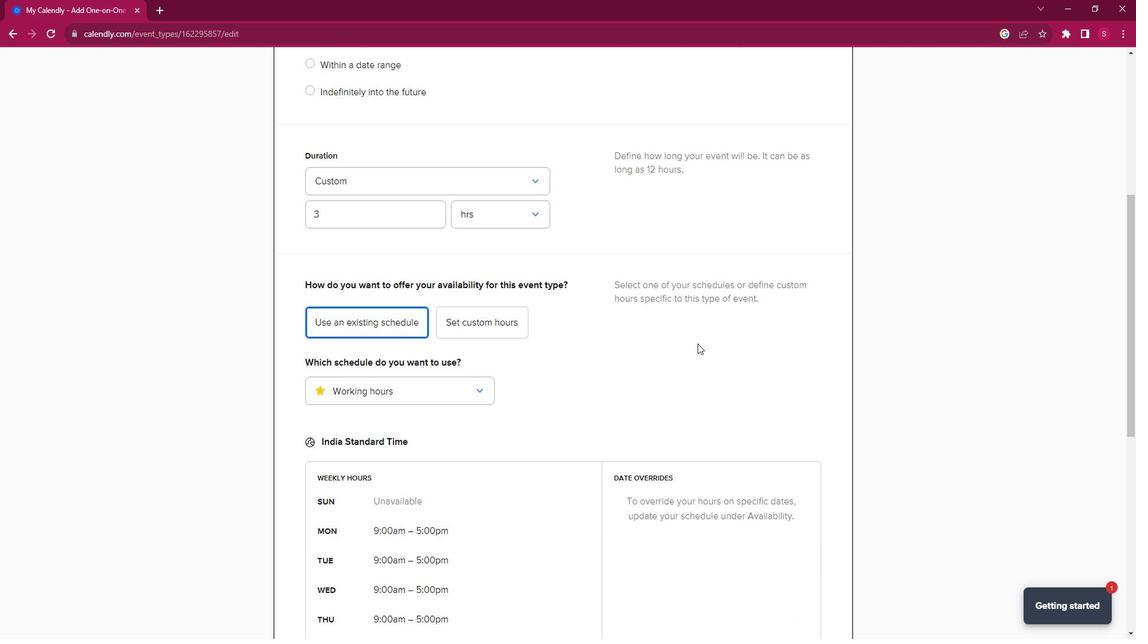 
Action: Mouse scrolled (720, 345) with delta (0, 0)
Screenshot: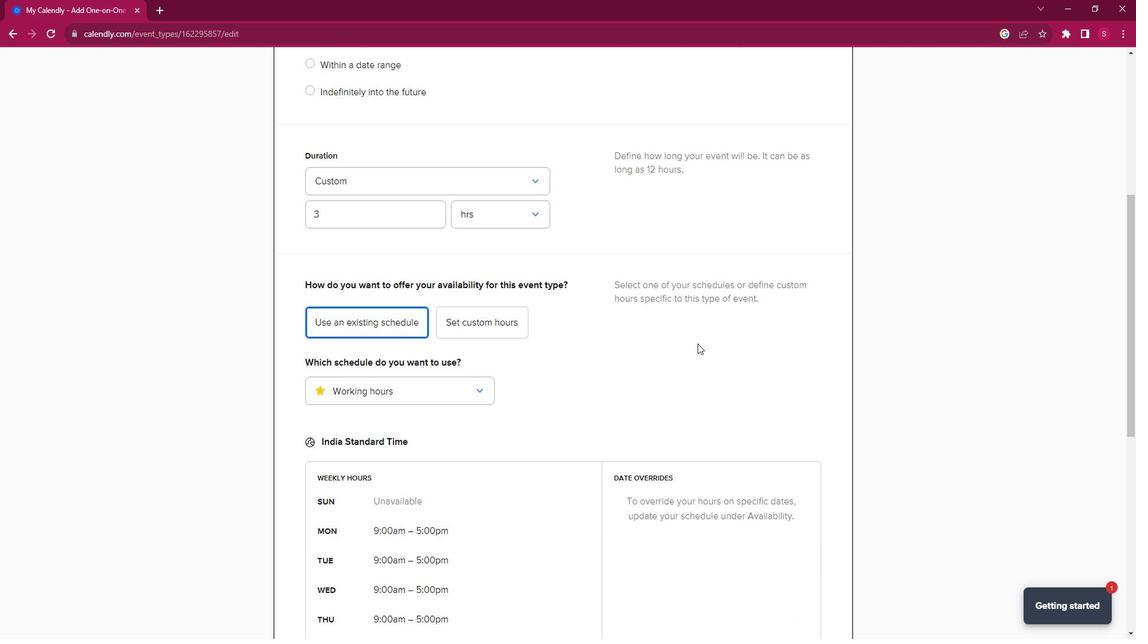 
Action: Mouse moved to (1146, 399)
Screenshot: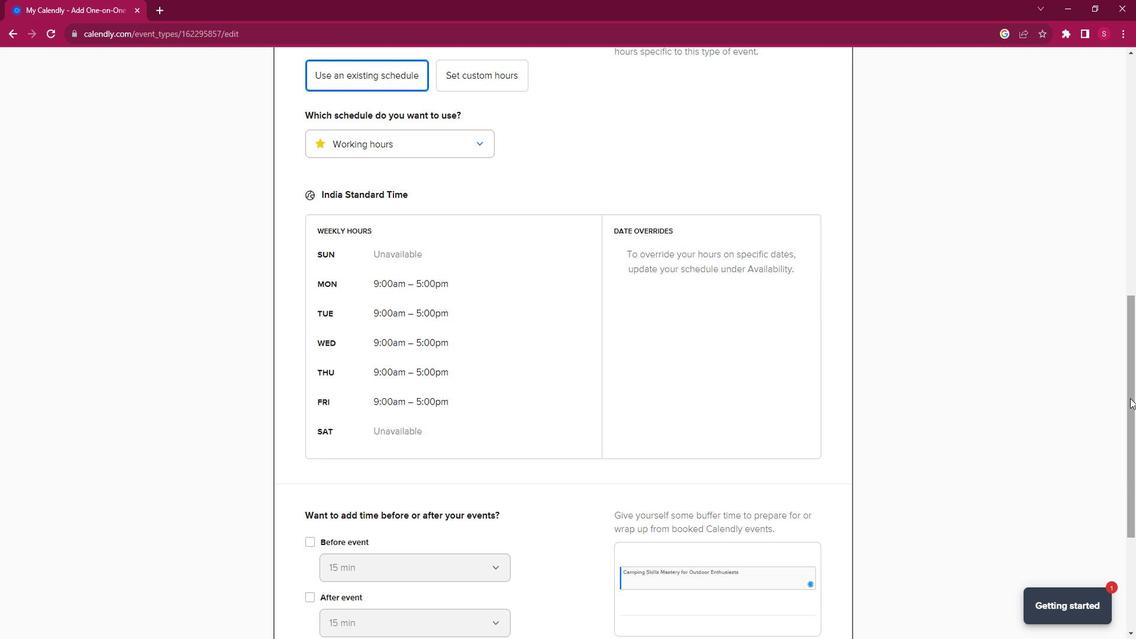 
Action: Mouse pressed left at (1146, 399)
Screenshot: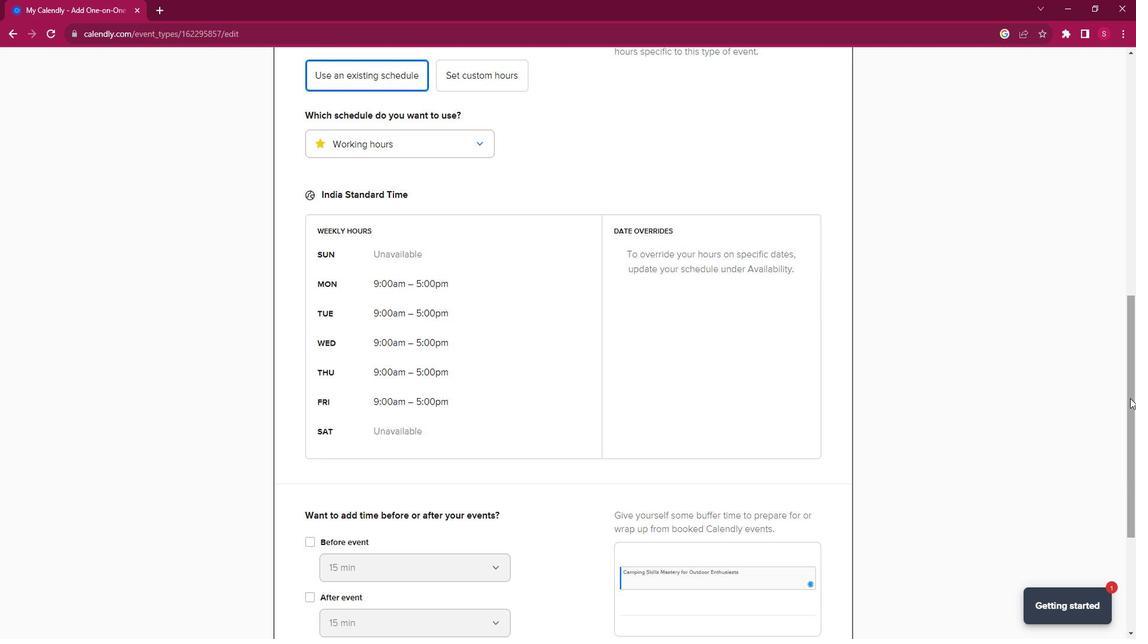 
Action: Mouse moved to (846, 528)
Screenshot: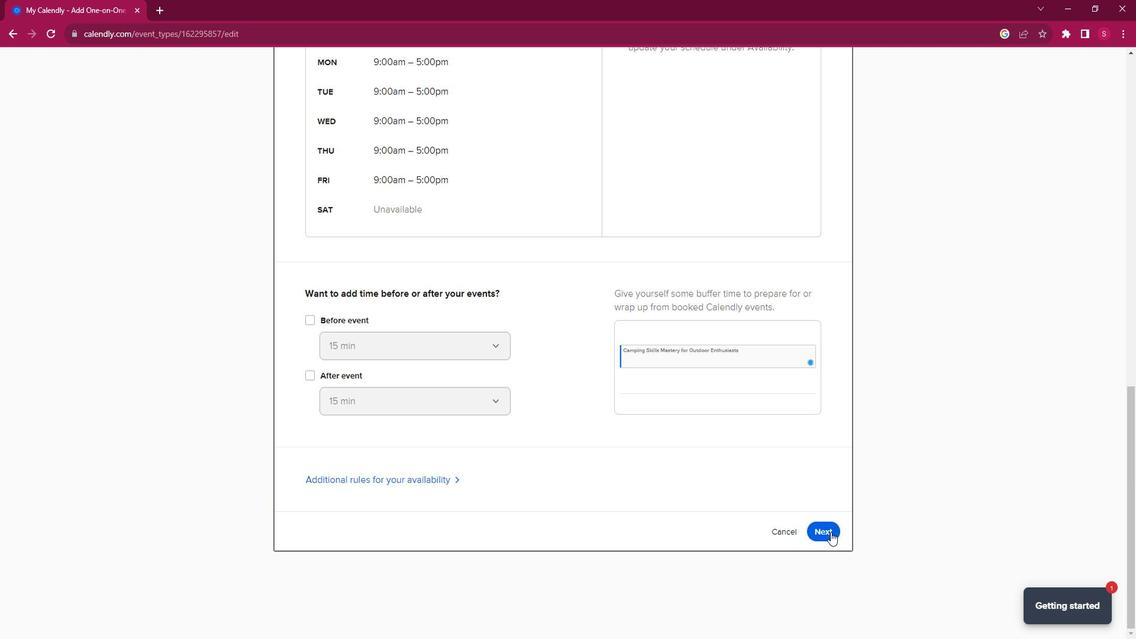 
Action: Mouse pressed left at (846, 528)
Screenshot: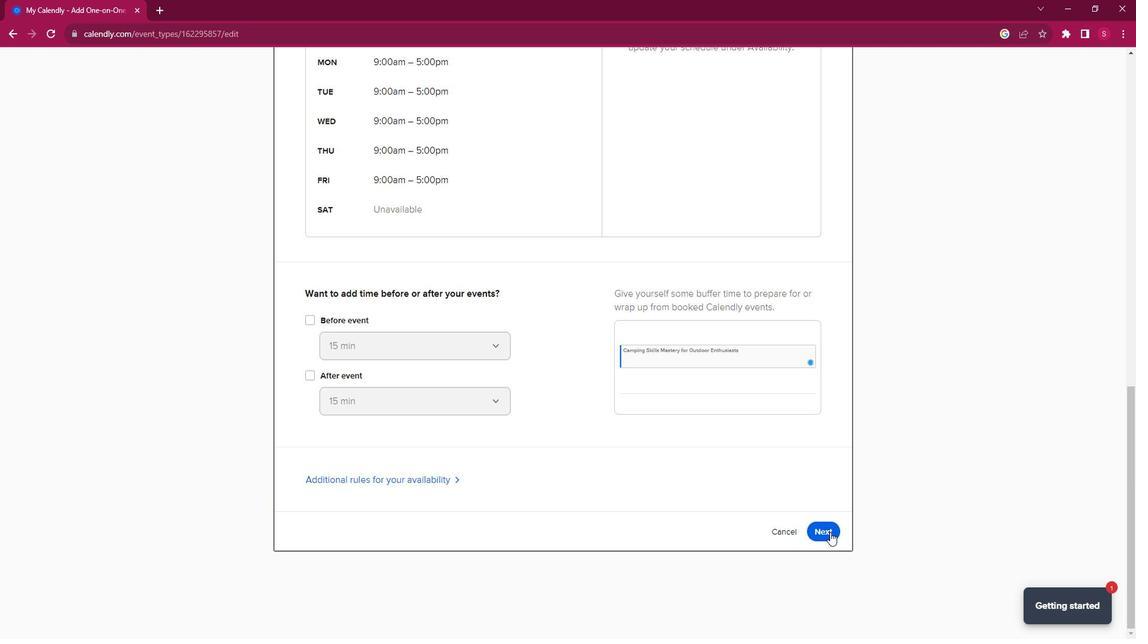
Action: Mouse moved to (845, 526)
Screenshot: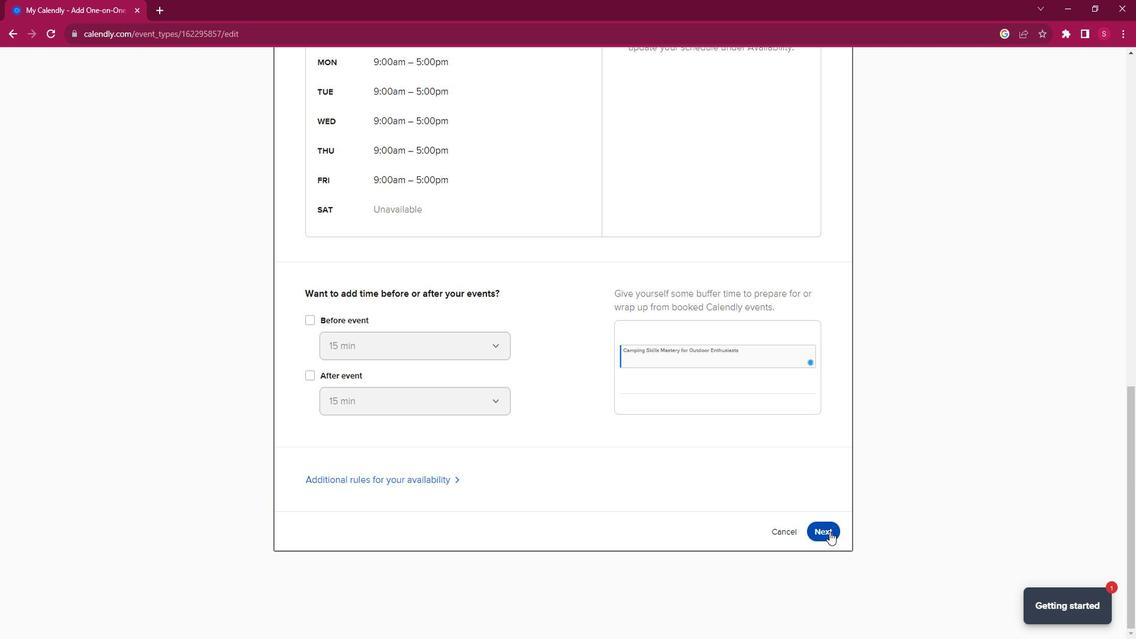 
